 Task: Create a due date automation trigger when advanced on, on the tuesday after a card is due add fields with custom field "Resume" set at 11:00 AM.
Action: Mouse moved to (978, 301)
Screenshot: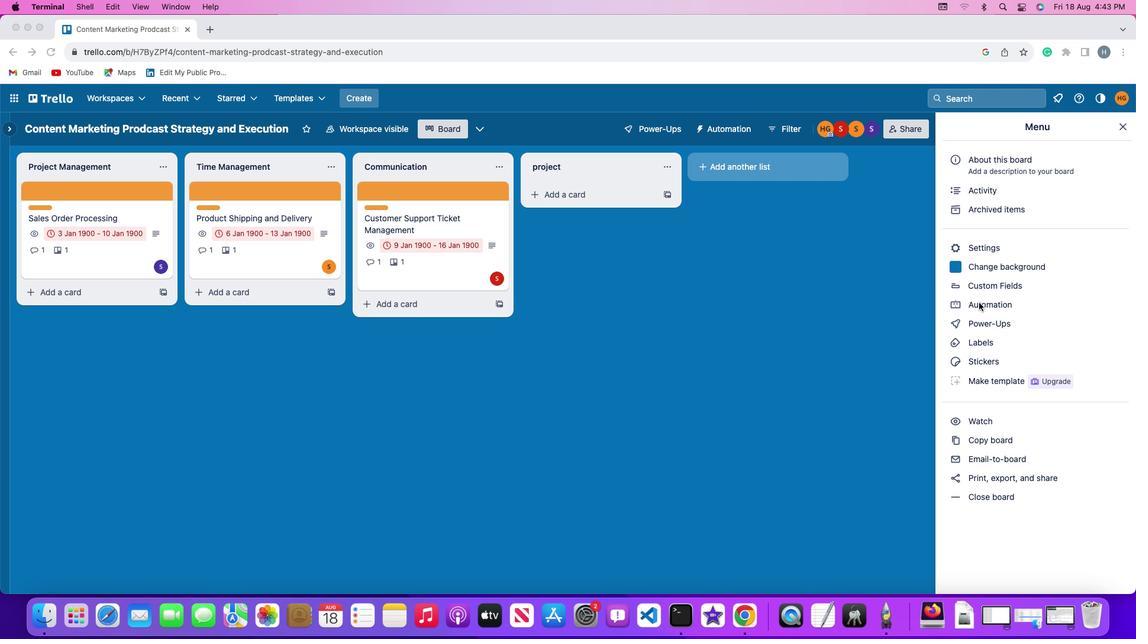 
Action: Mouse pressed left at (978, 301)
Screenshot: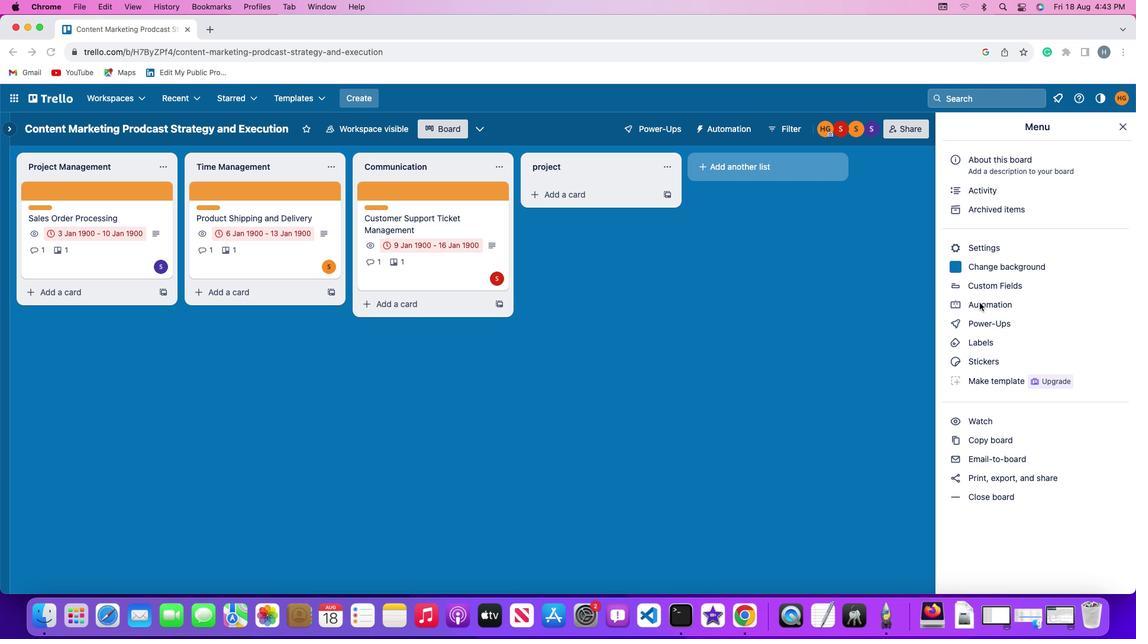 
Action: Mouse moved to (978, 301)
Screenshot: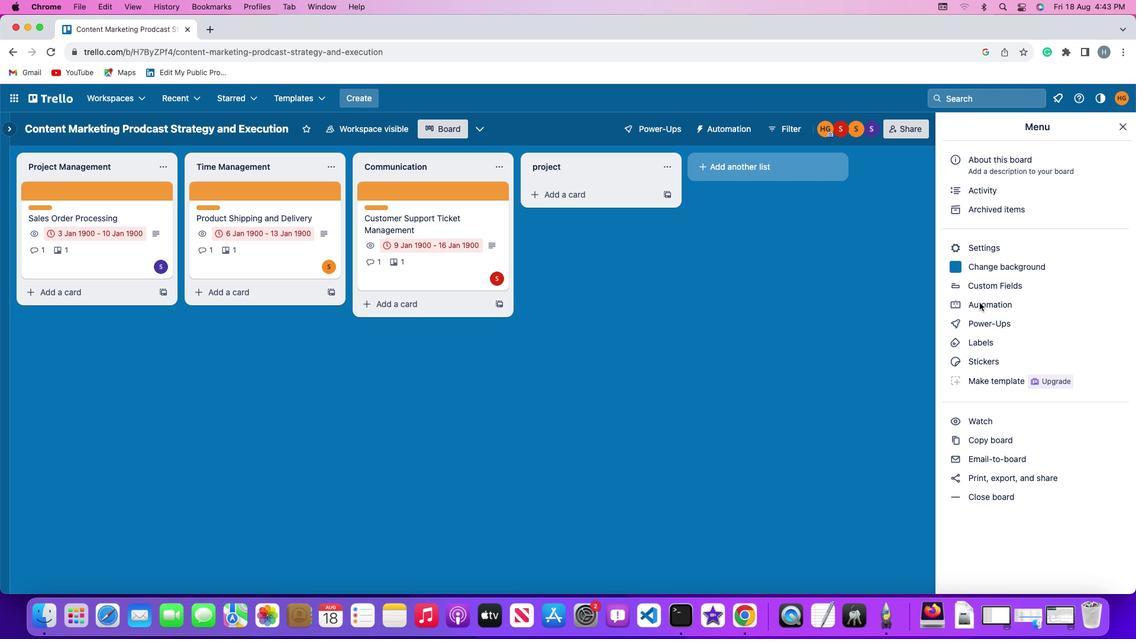 
Action: Mouse pressed left at (978, 301)
Screenshot: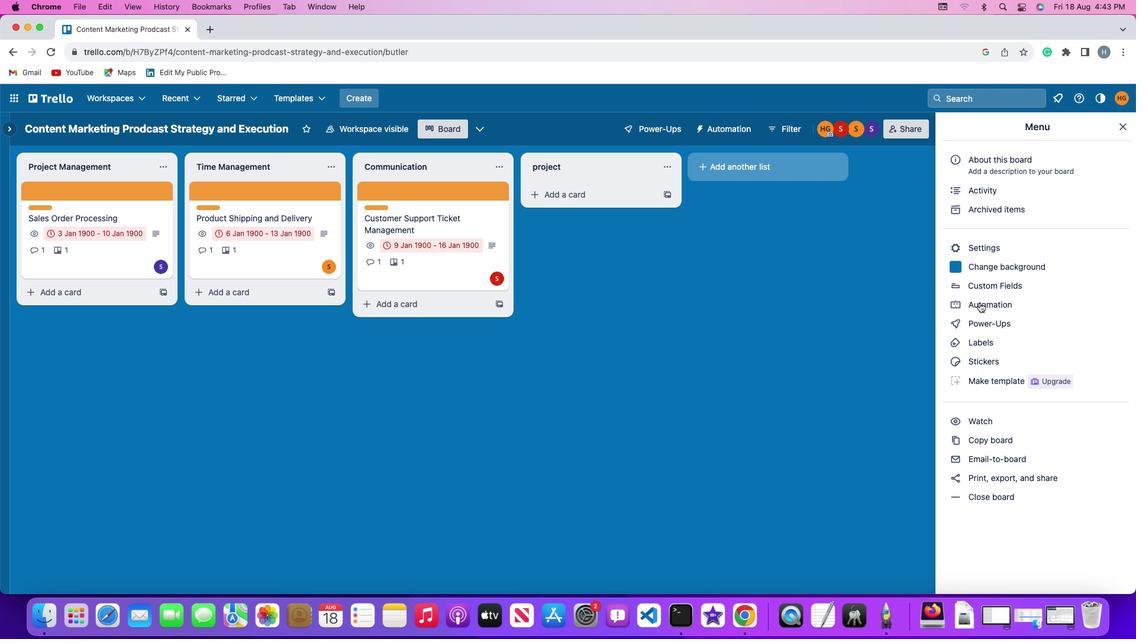 
Action: Mouse moved to (88, 279)
Screenshot: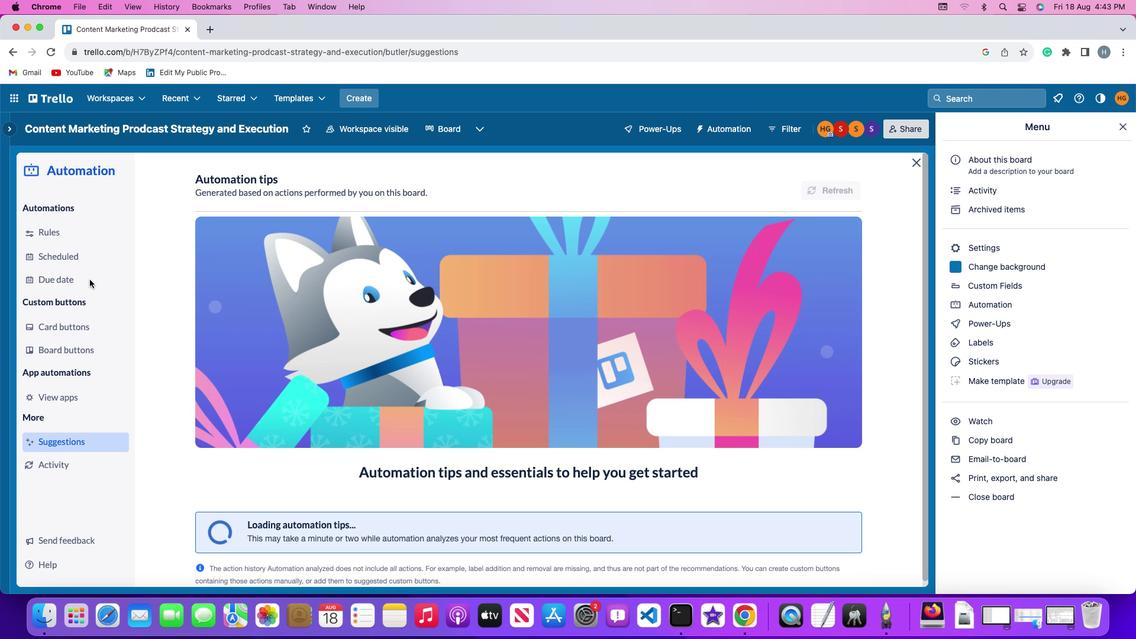 
Action: Mouse pressed left at (88, 279)
Screenshot: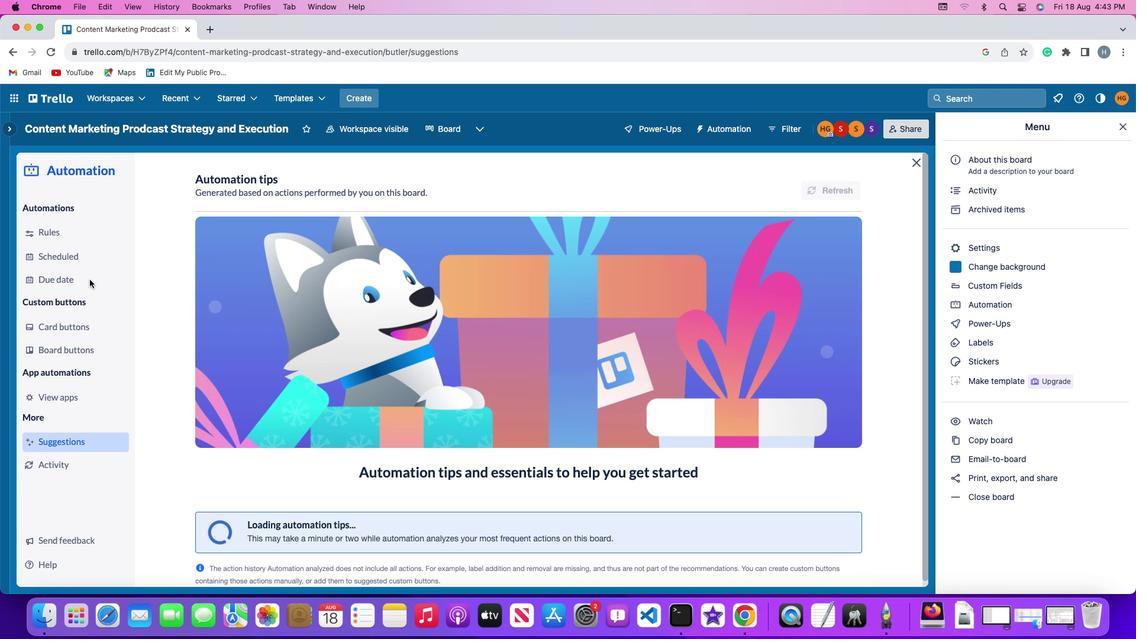 
Action: Mouse moved to (786, 183)
Screenshot: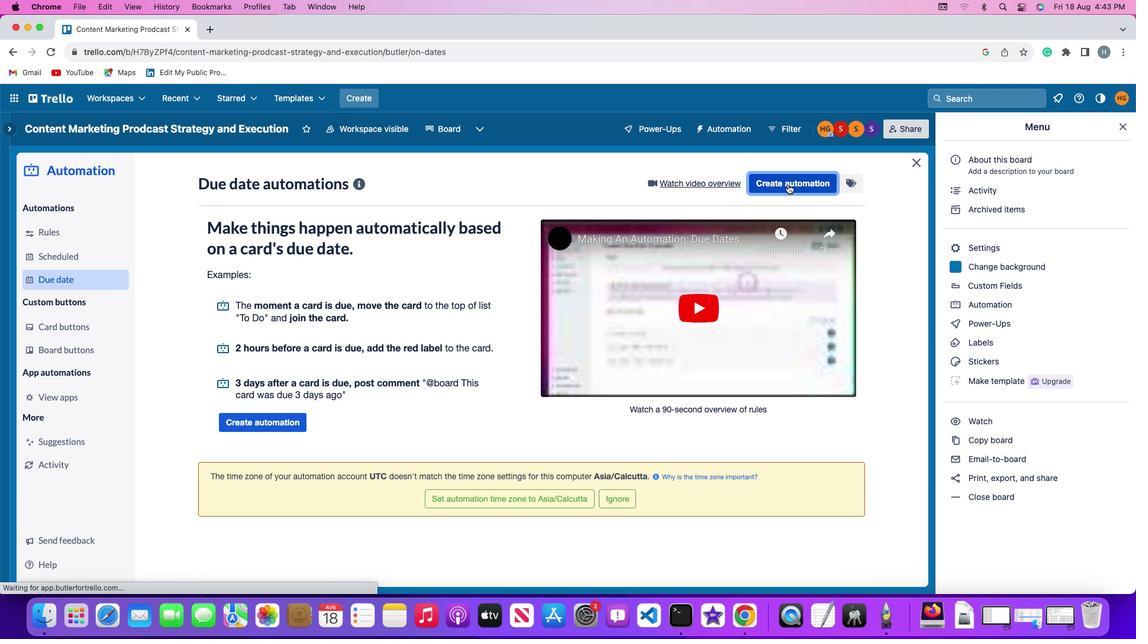 
Action: Mouse pressed left at (786, 183)
Screenshot: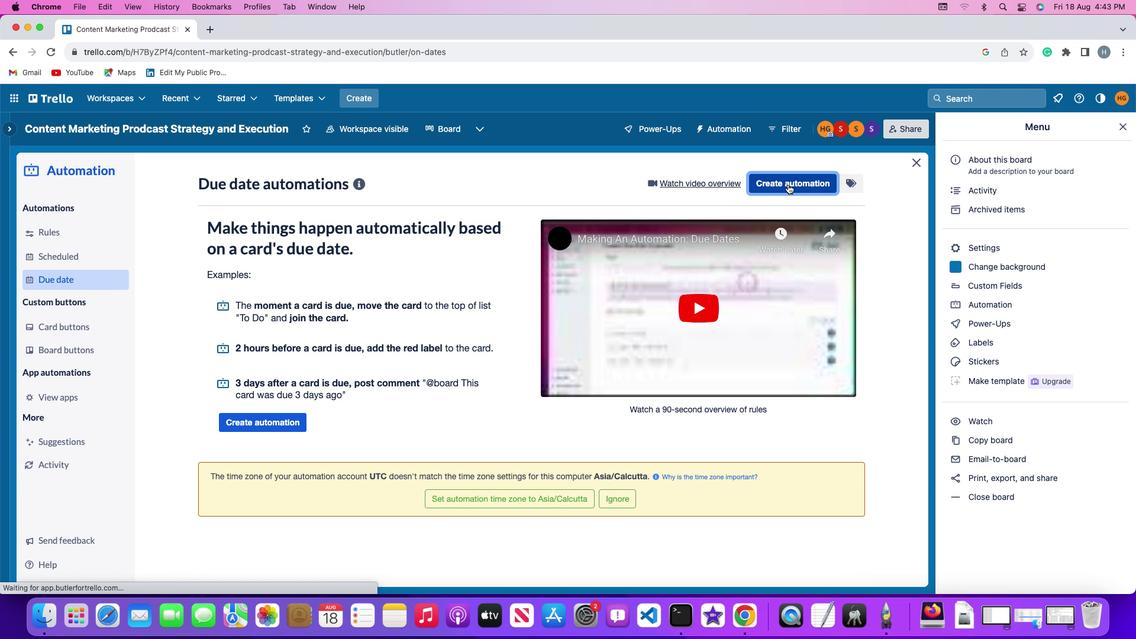 
Action: Mouse moved to (236, 295)
Screenshot: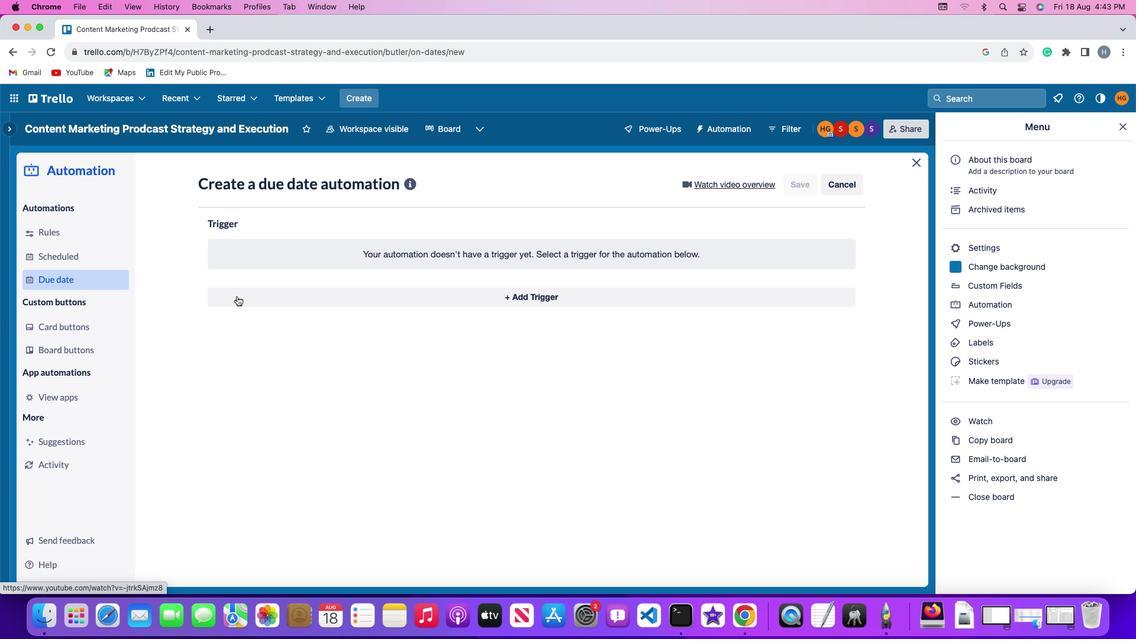 
Action: Mouse pressed left at (236, 295)
Screenshot: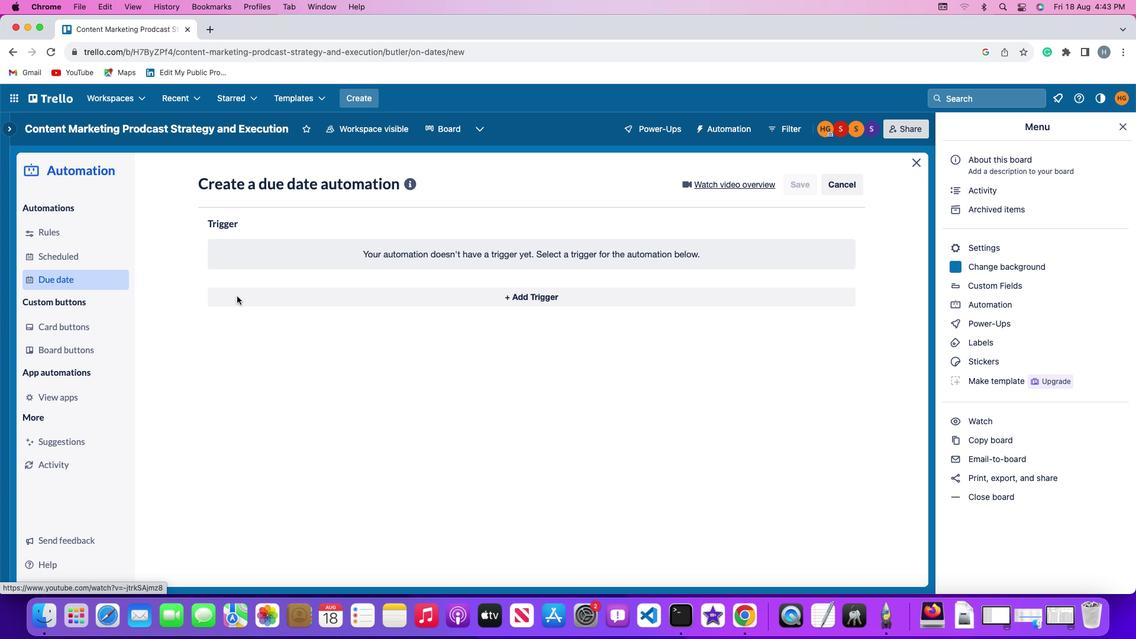 
Action: Mouse moved to (247, 510)
Screenshot: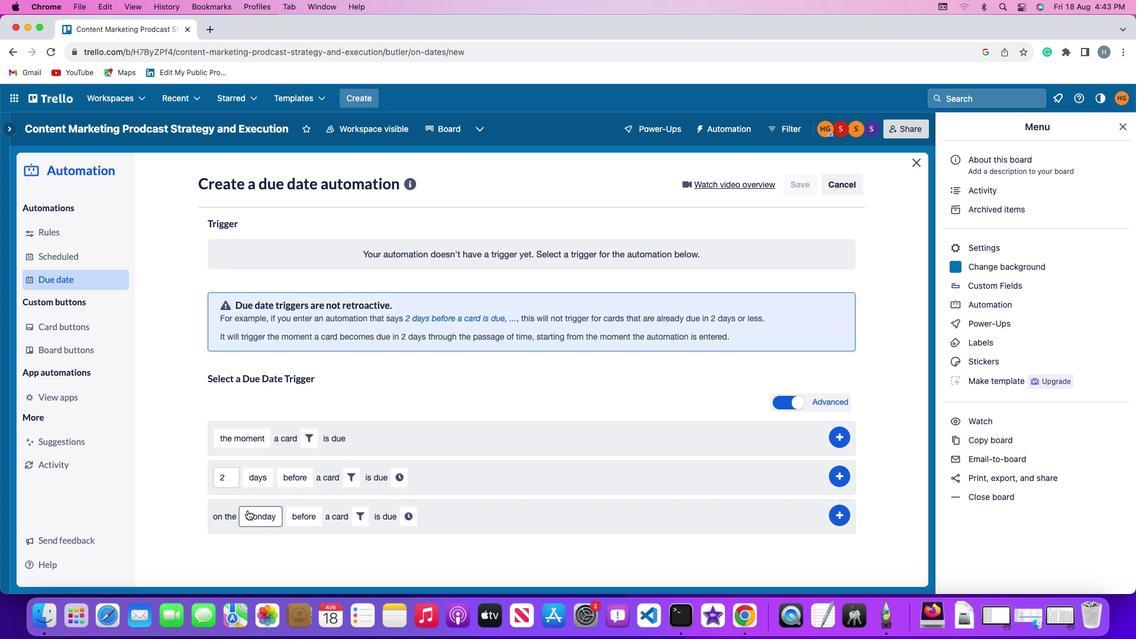 
Action: Mouse pressed left at (247, 510)
Screenshot: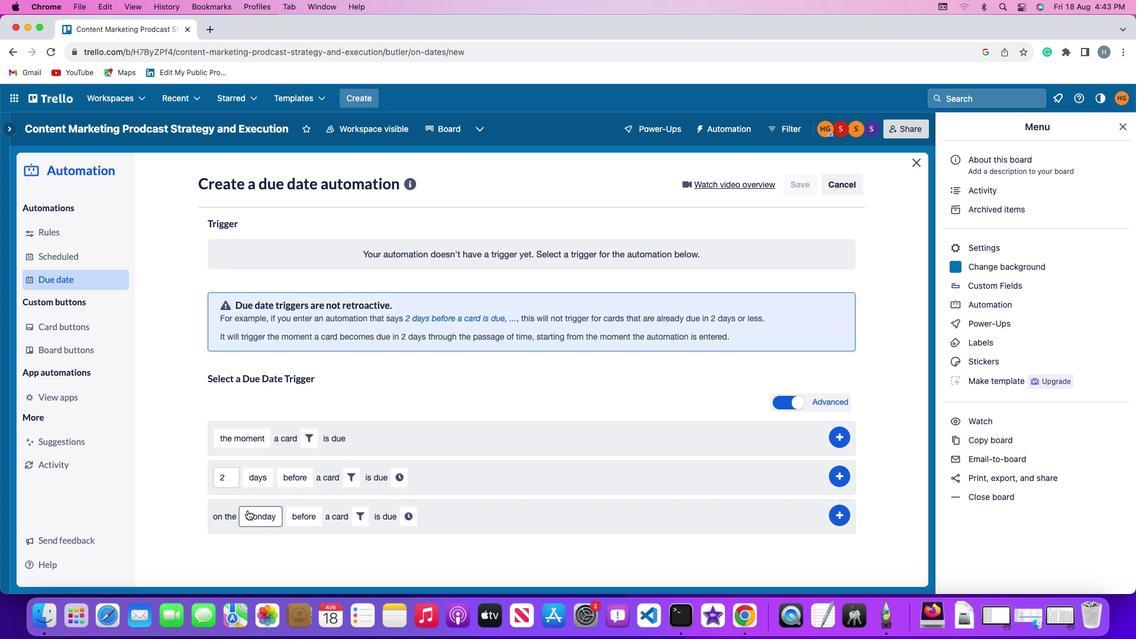 
Action: Mouse moved to (273, 378)
Screenshot: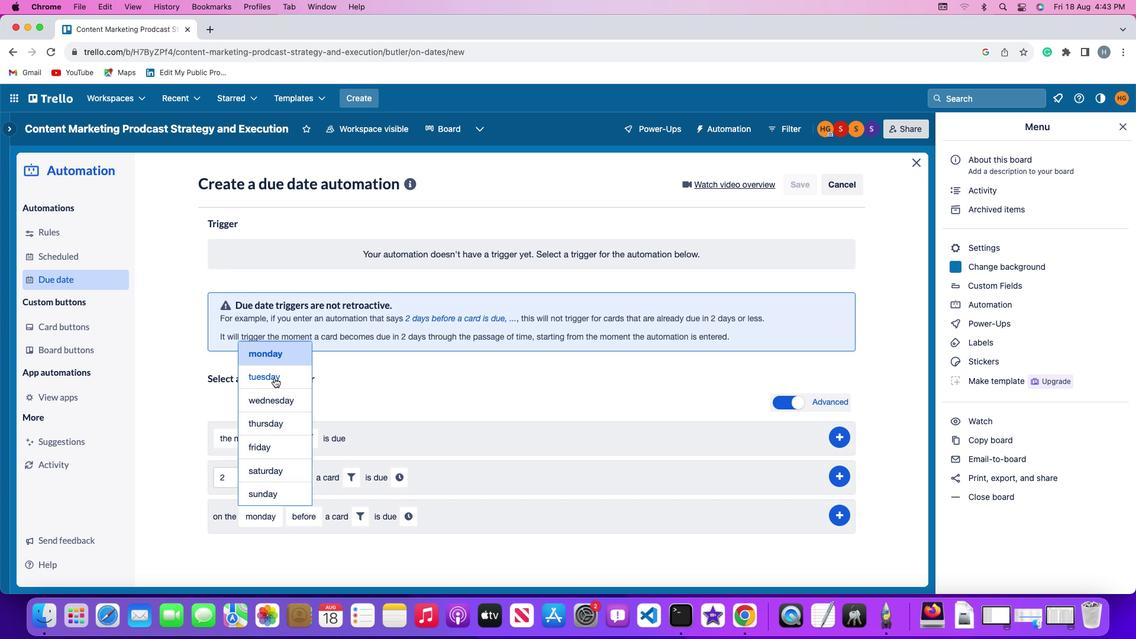 
Action: Mouse pressed left at (273, 378)
Screenshot: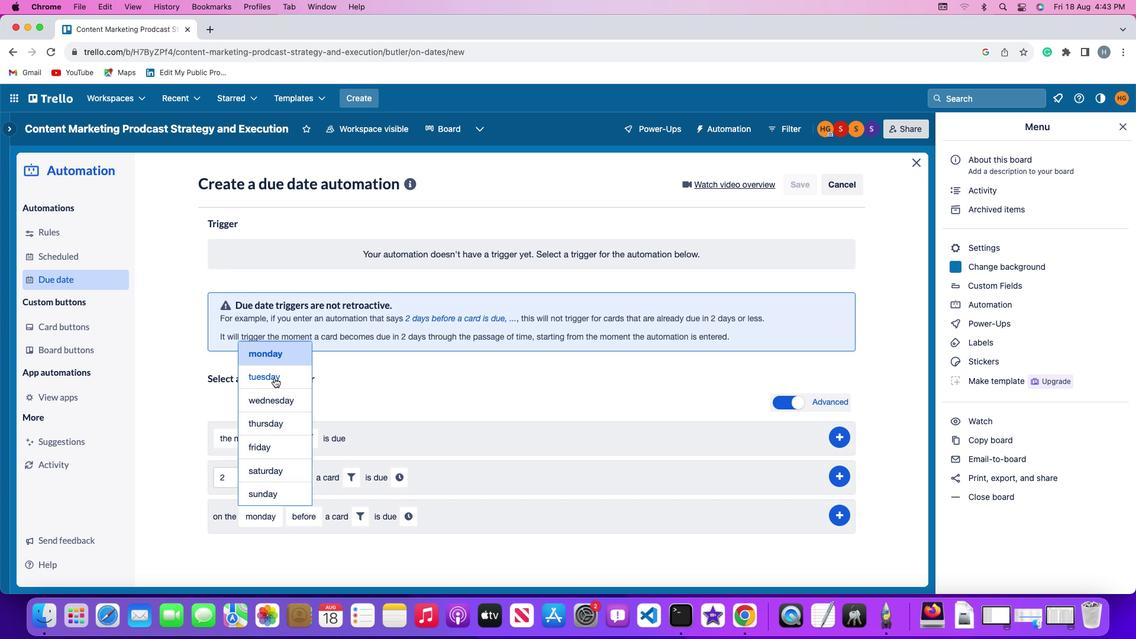 
Action: Mouse moved to (303, 509)
Screenshot: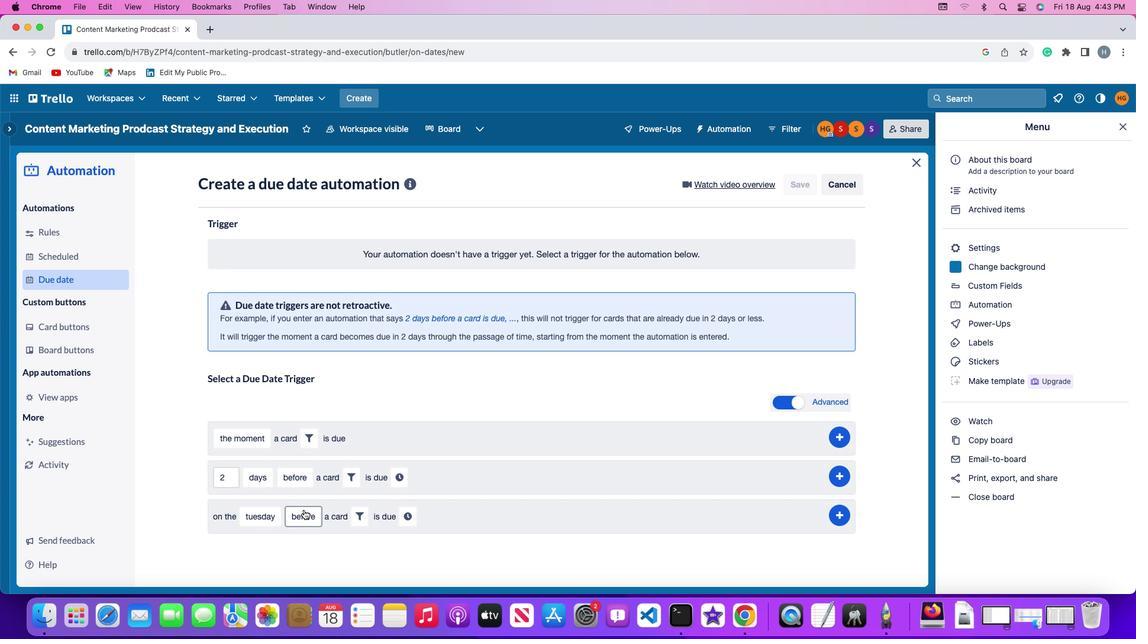 
Action: Mouse pressed left at (303, 509)
Screenshot: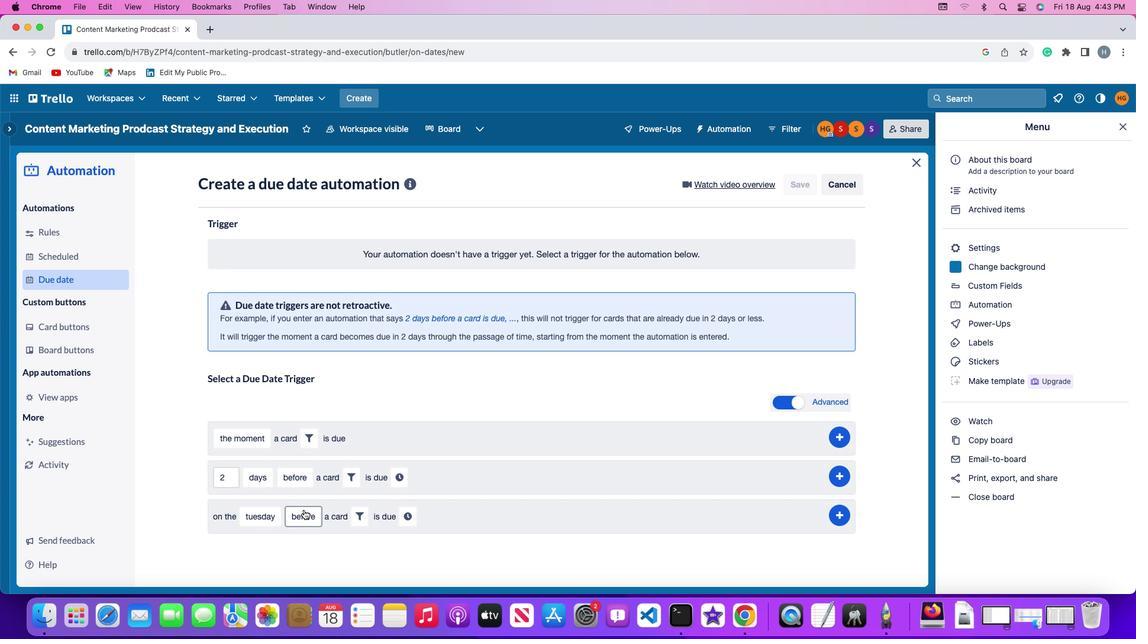 
Action: Mouse moved to (317, 446)
Screenshot: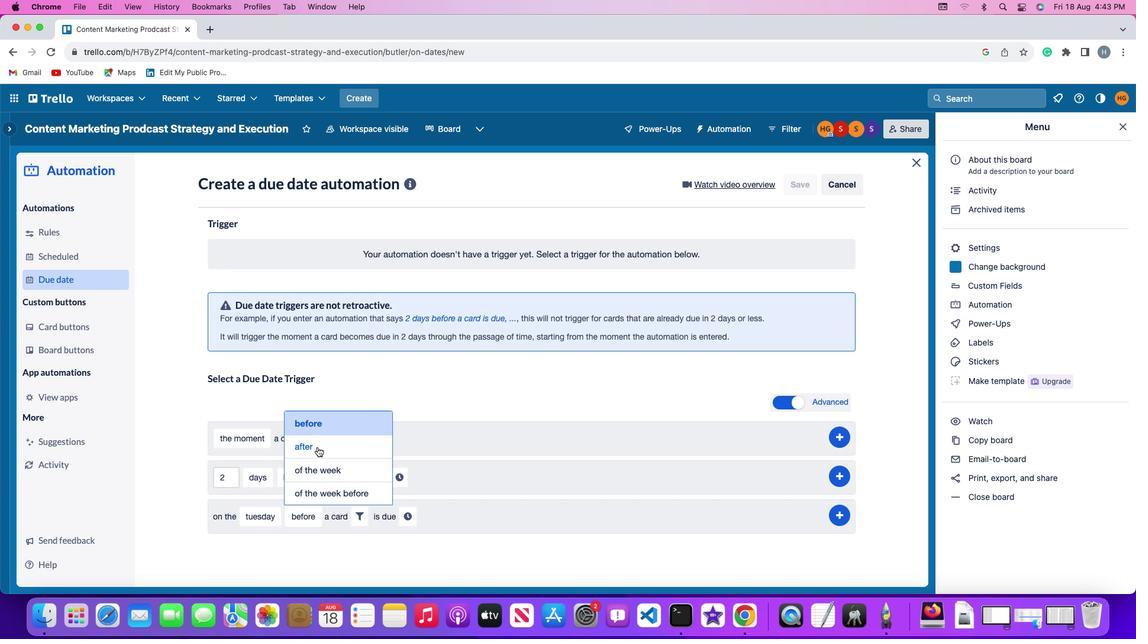
Action: Mouse pressed left at (317, 446)
Screenshot: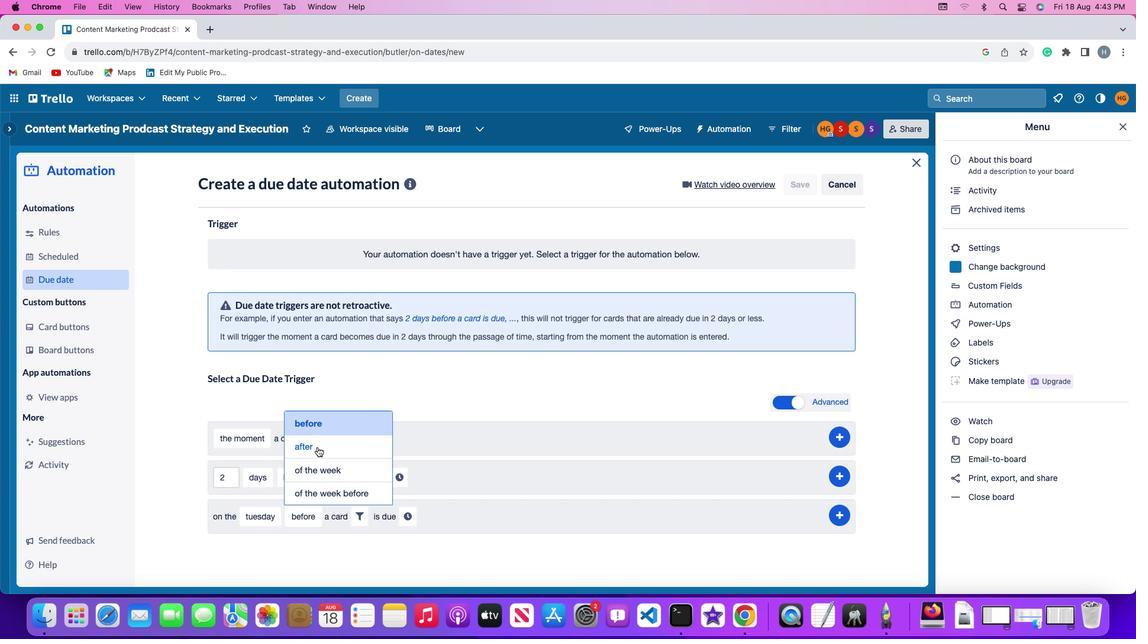
Action: Mouse moved to (351, 511)
Screenshot: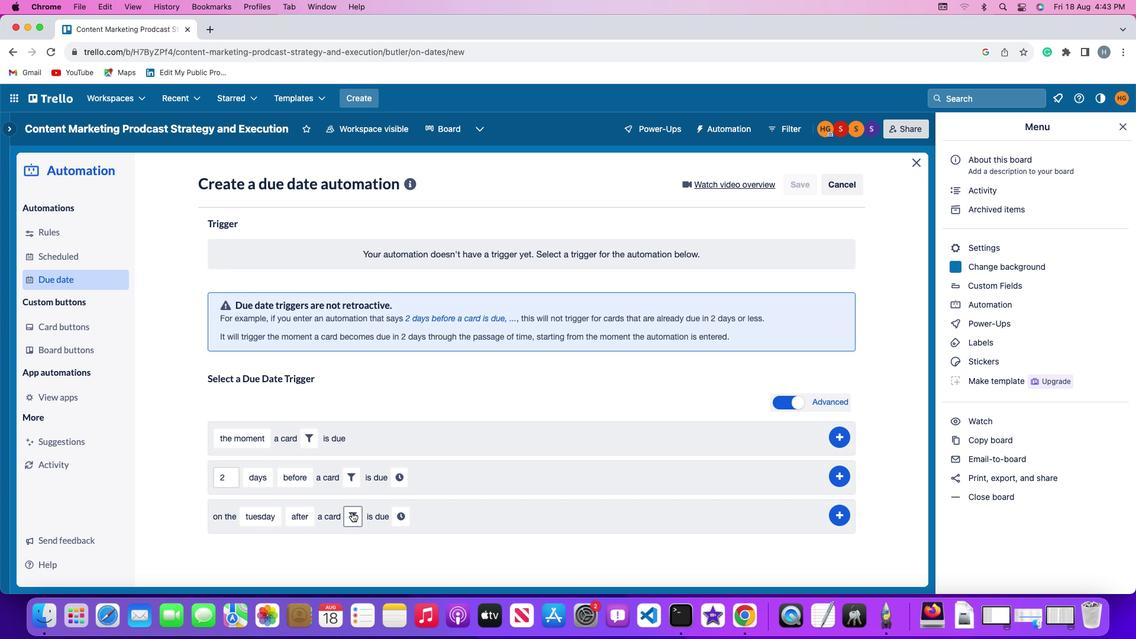 
Action: Mouse pressed left at (351, 511)
Screenshot: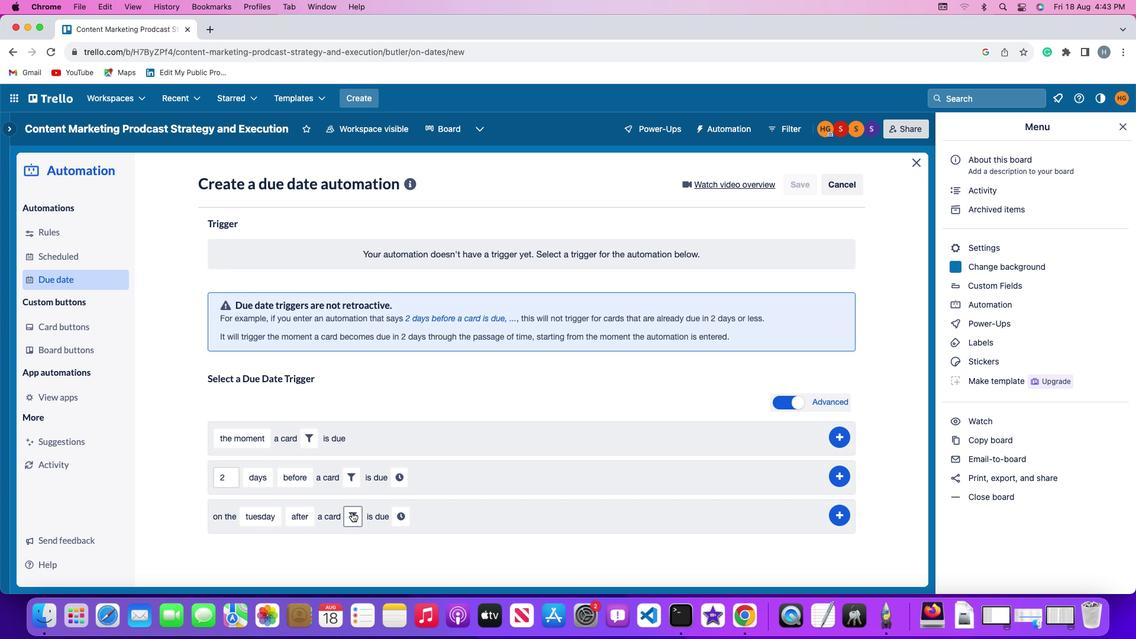 
Action: Mouse moved to (532, 544)
Screenshot: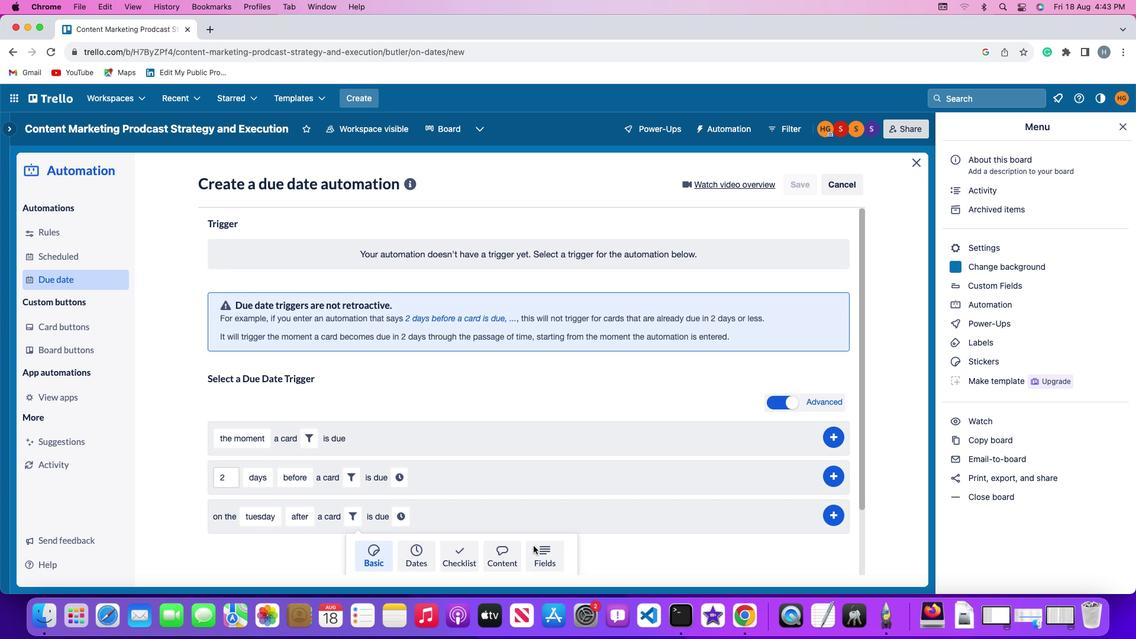 
Action: Mouse pressed left at (532, 544)
Screenshot: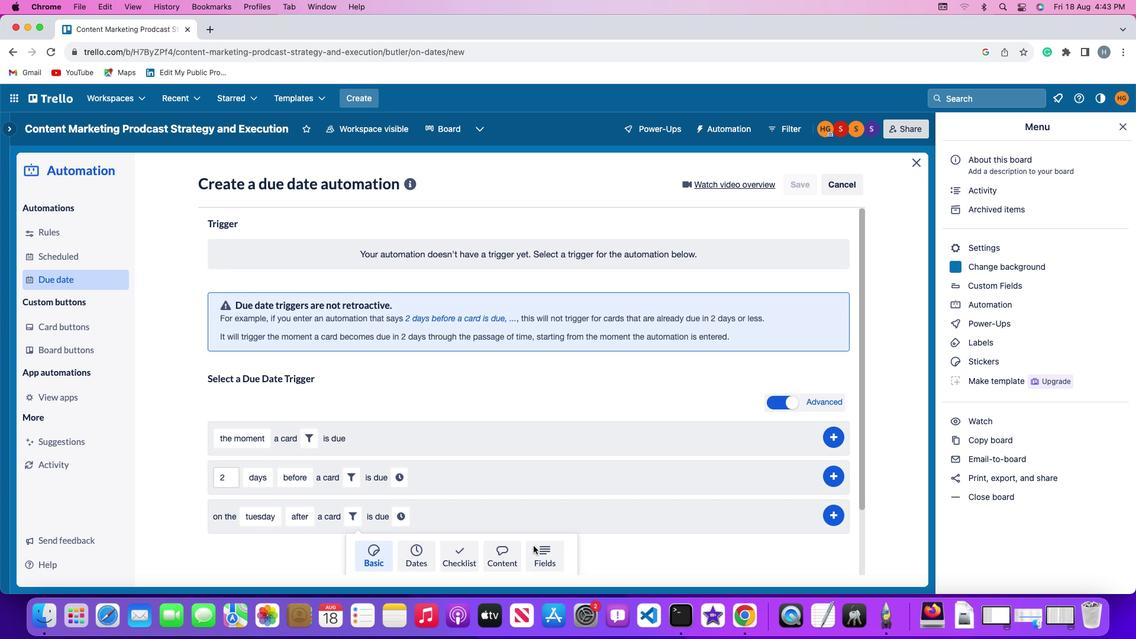 
Action: Mouse moved to (299, 547)
Screenshot: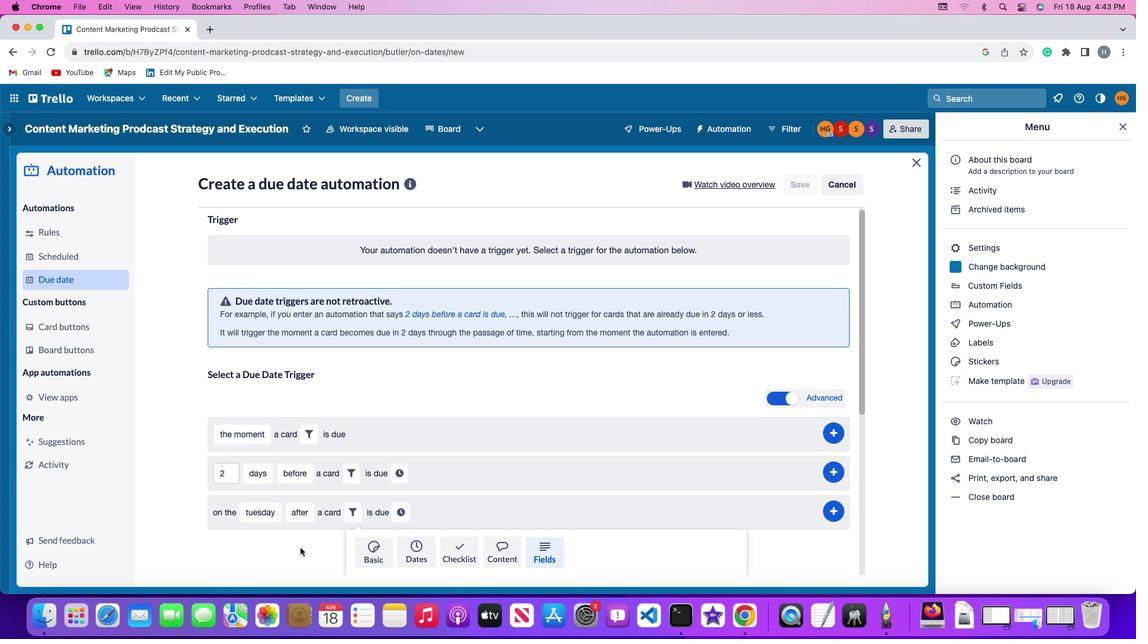 
Action: Mouse scrolled (299, 547) with delta (0, 0)
Screenshot: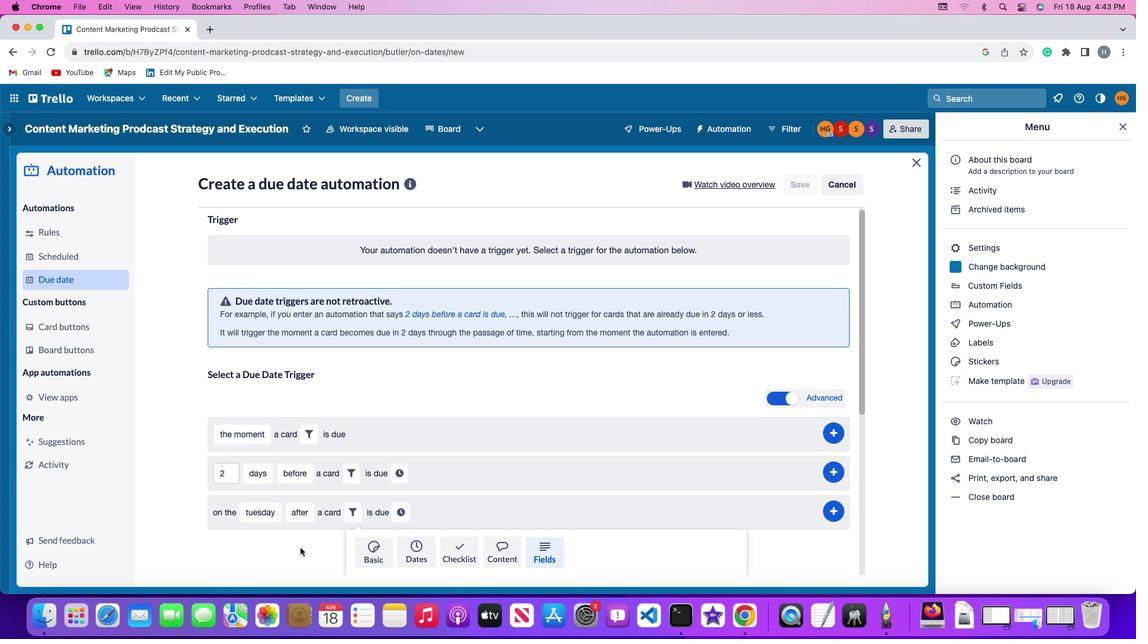
Action: Mouse scrolled (299, 547) with delta (0, 0)
Screenshot: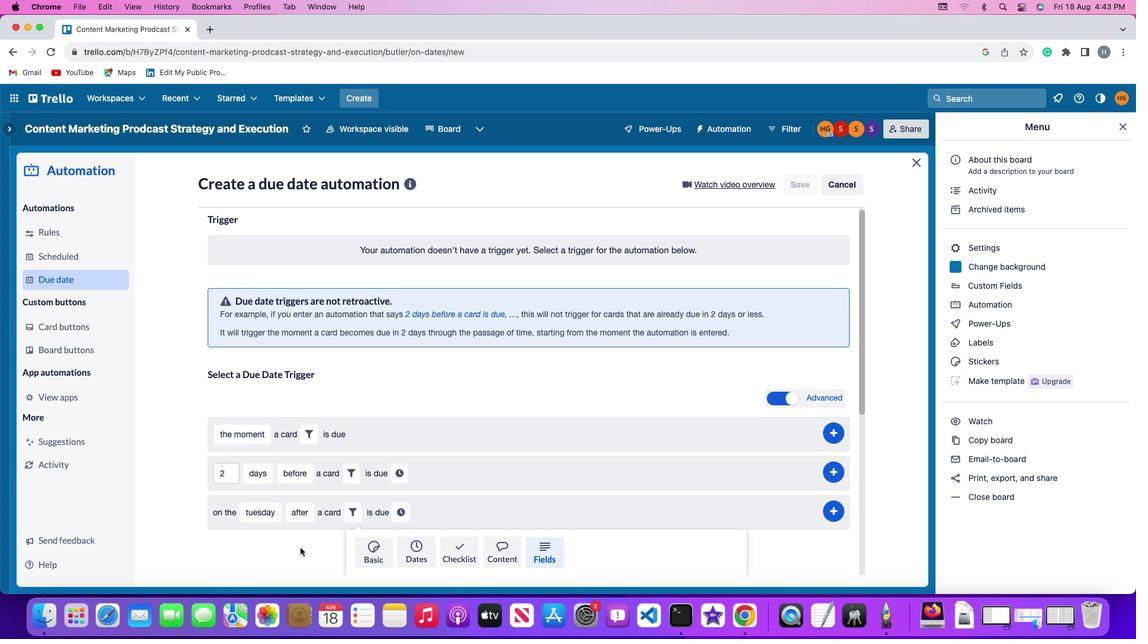 
Action: Mouse scrolled (299, 547) with delta (0, -1)
Screenshot: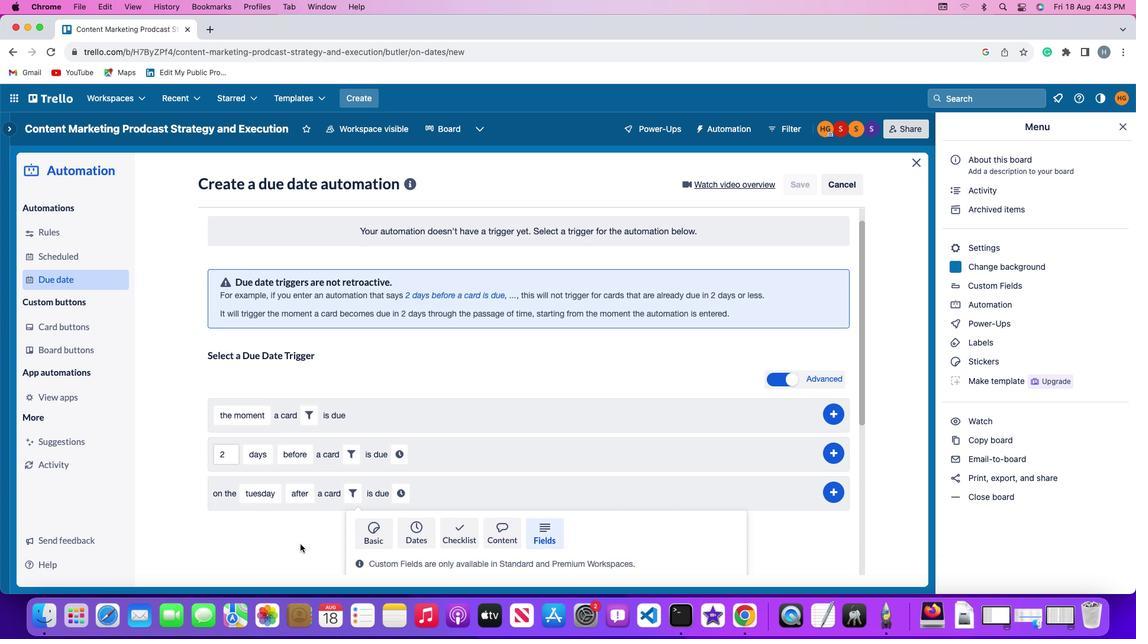 
Action: Mouse moved to (299, 546)
Screenshot: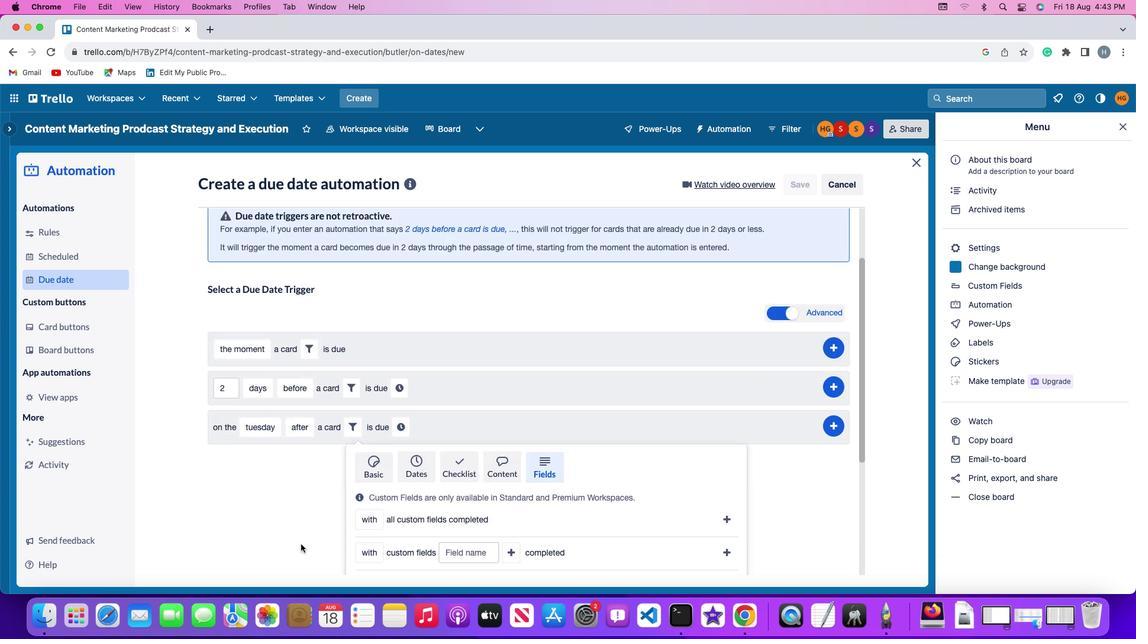 
Action: Mouse scrolled (299, 546) with delta (0, -2)
Screenshot: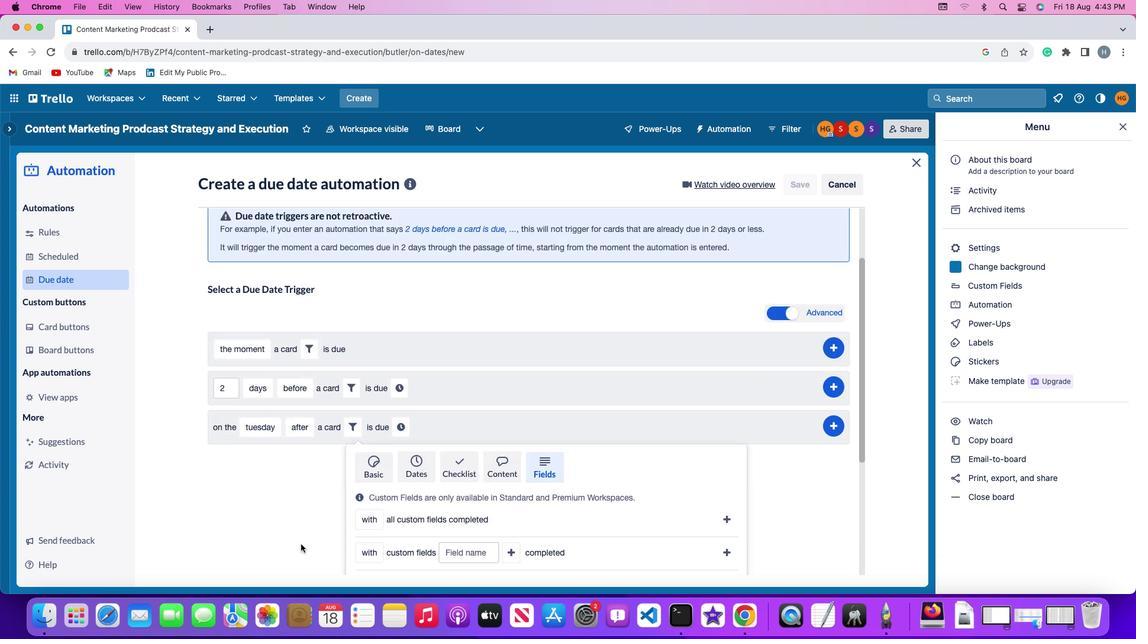 
Action: Mouse moved to (299, 543)
Screenshot: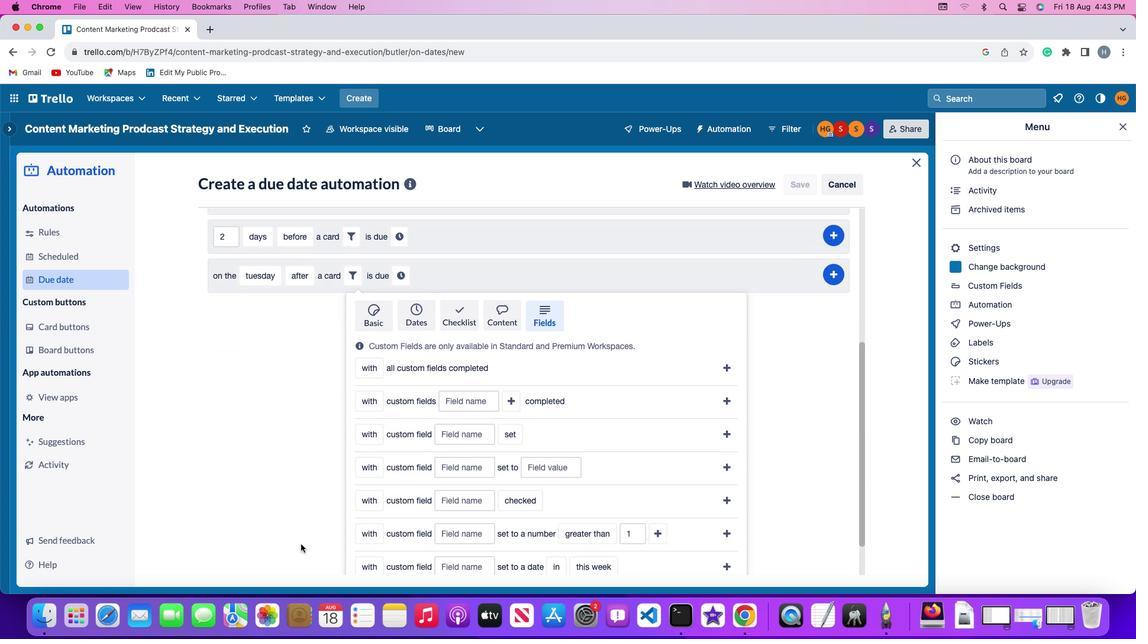 
Action: Mouse scrolled (299, 543) with delta (0, 0)
Screenshot: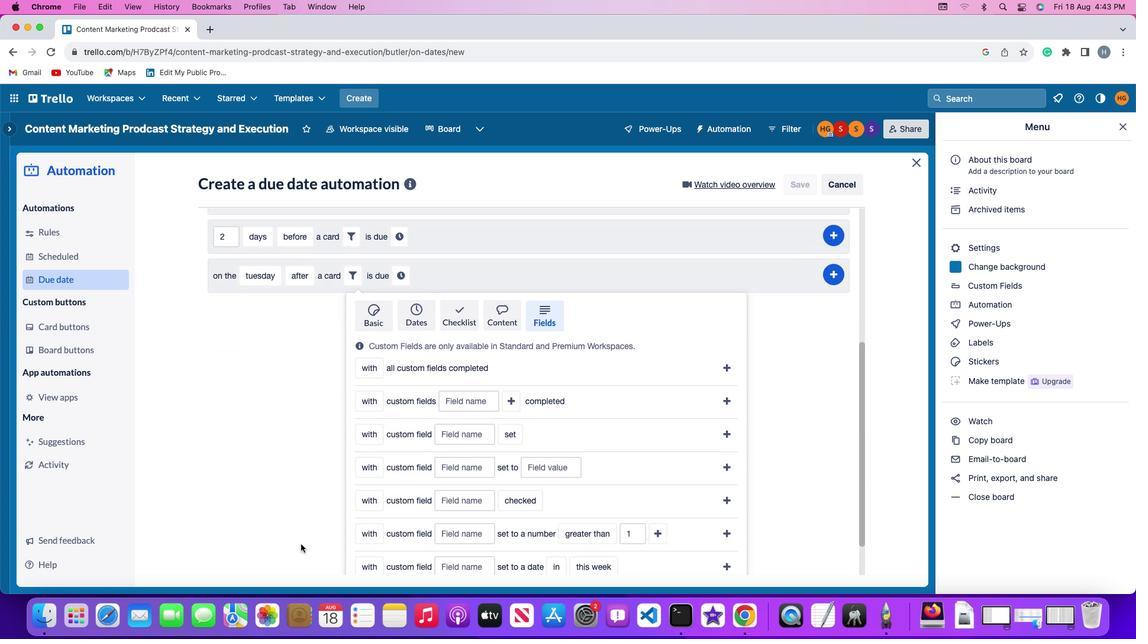 
Action: Mouse scrolled (299, 543) with delta (0, 0)
Screenshot: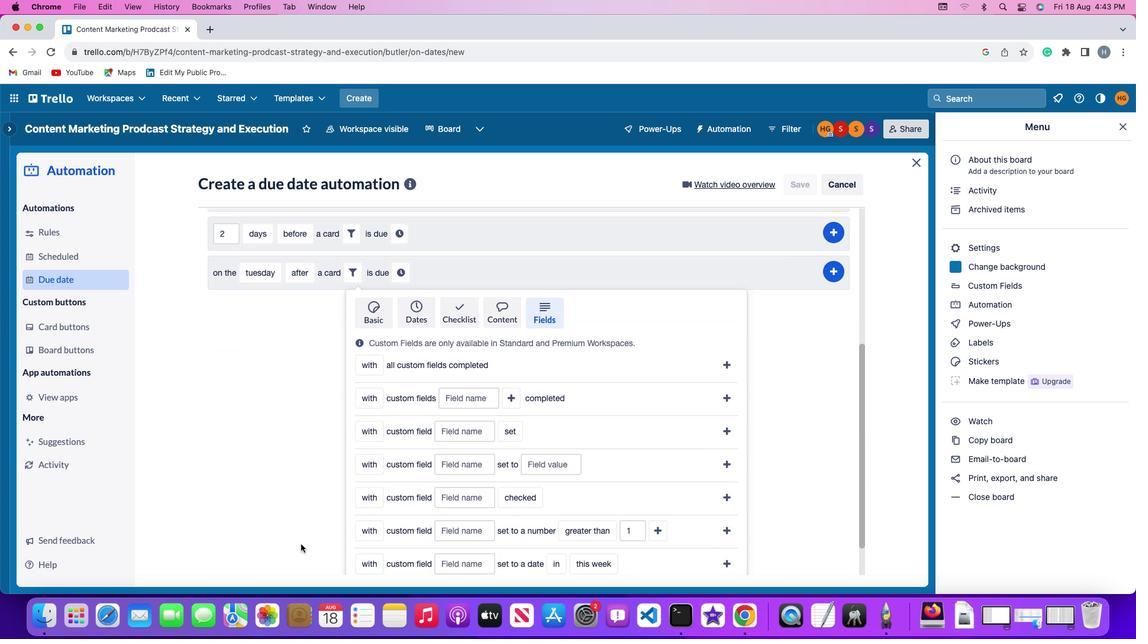 
Action: Mouse scrolled (299, 543) with delta (0, -1)
Screenshot: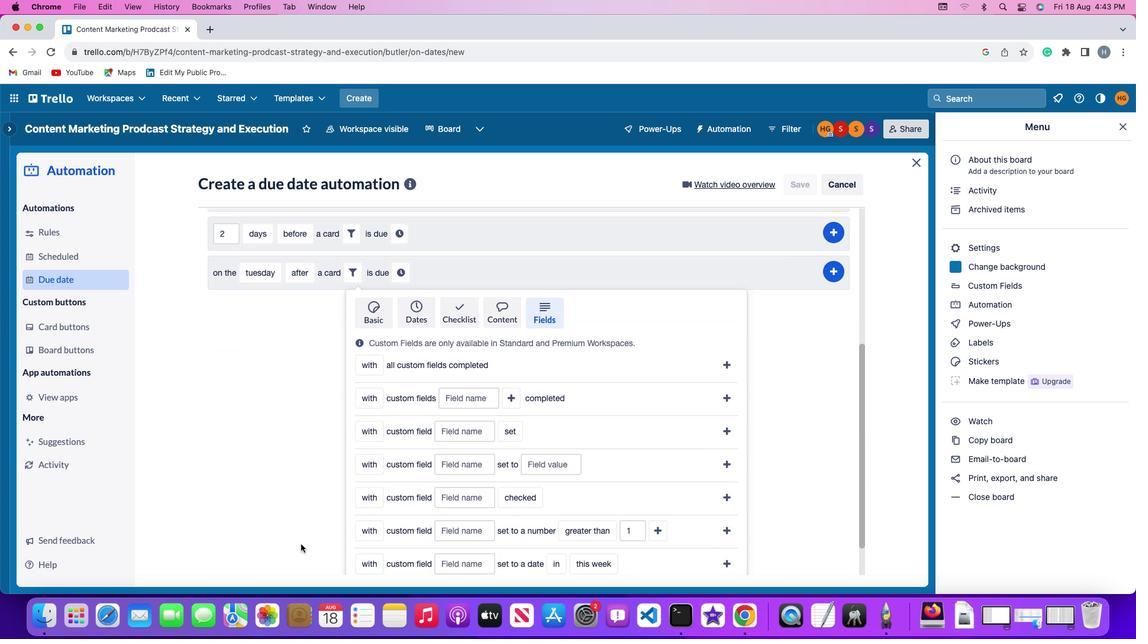 
Action: Mouse scrolled (299, 543) with delta (0, -2)
Screenshot: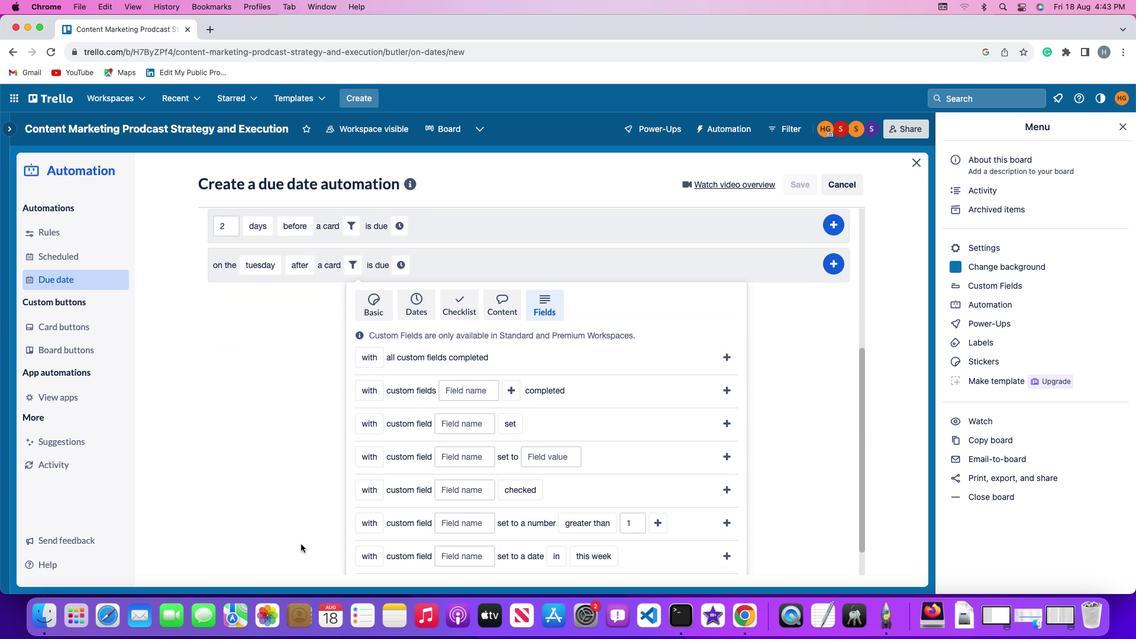 
Action: Mouse moved to (370, 376)
Screenshot: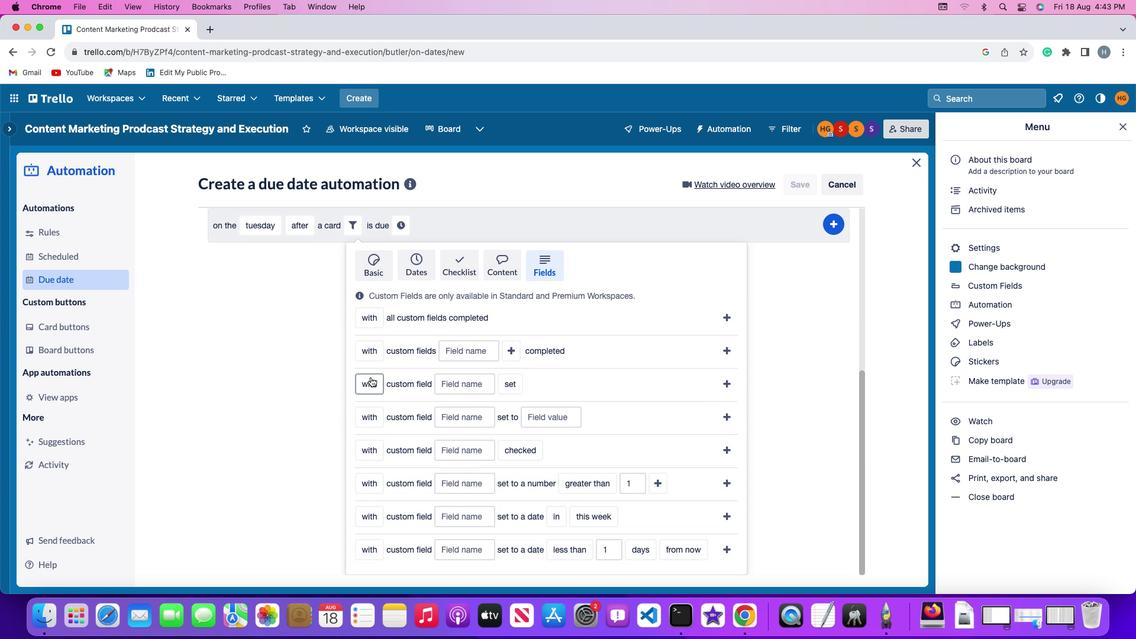
Action: Mouse pressed left at (370, 376)
Screenshot: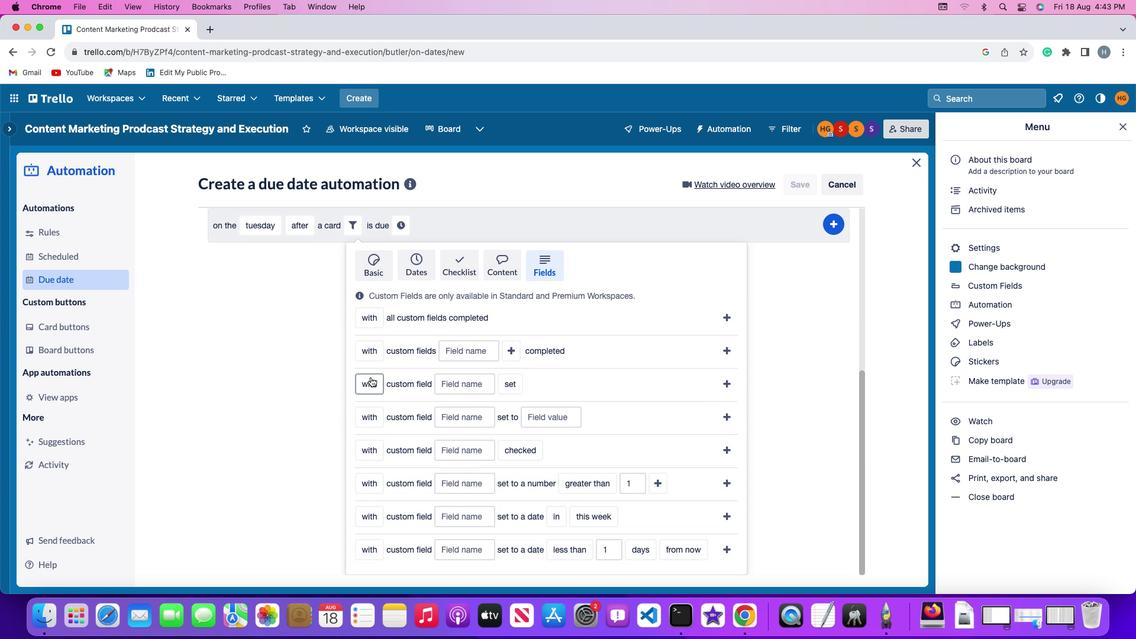 
Action: Mouse moved to (378, 403)
Screenshot: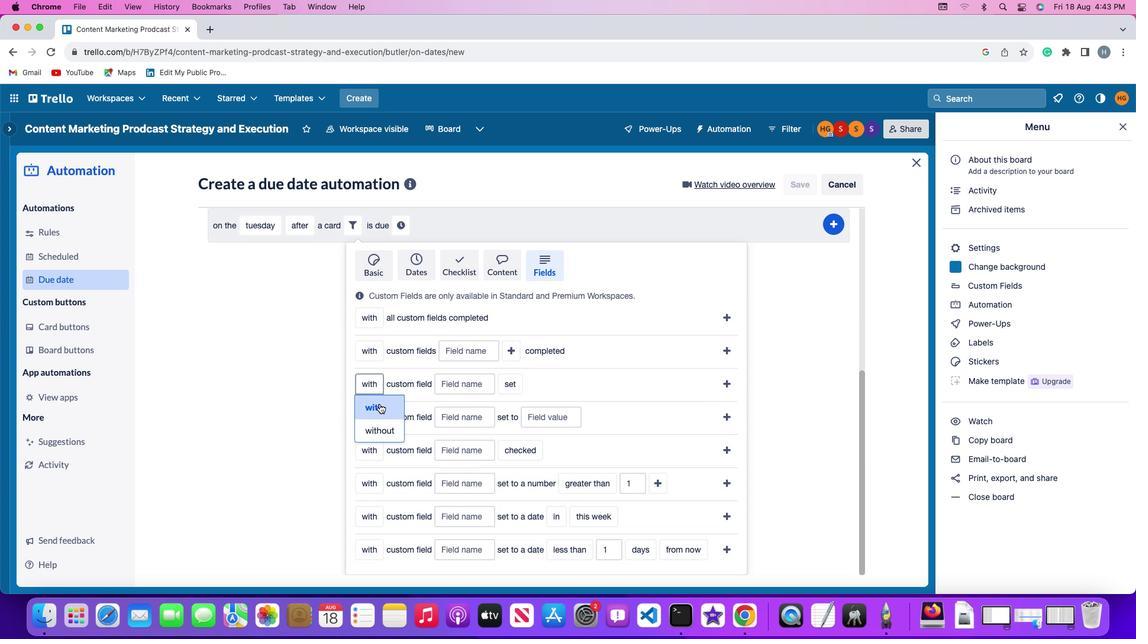 
Action: Mouse pressed left at (378, 403)
Screenshot: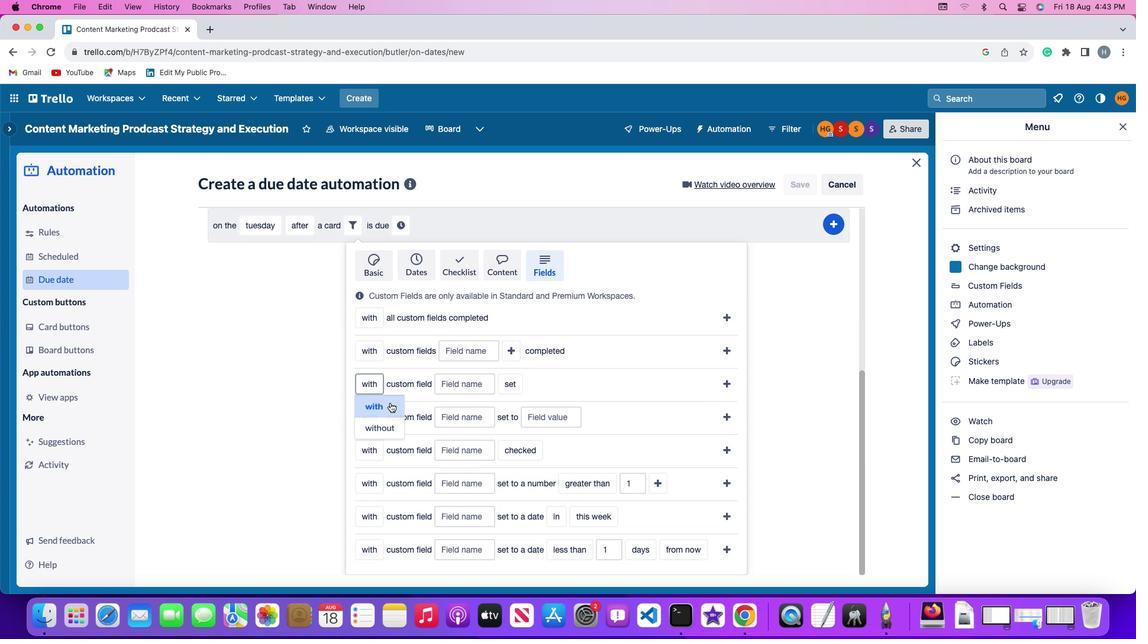 
Action: Mouse moved to (478, 385)
Screenshot: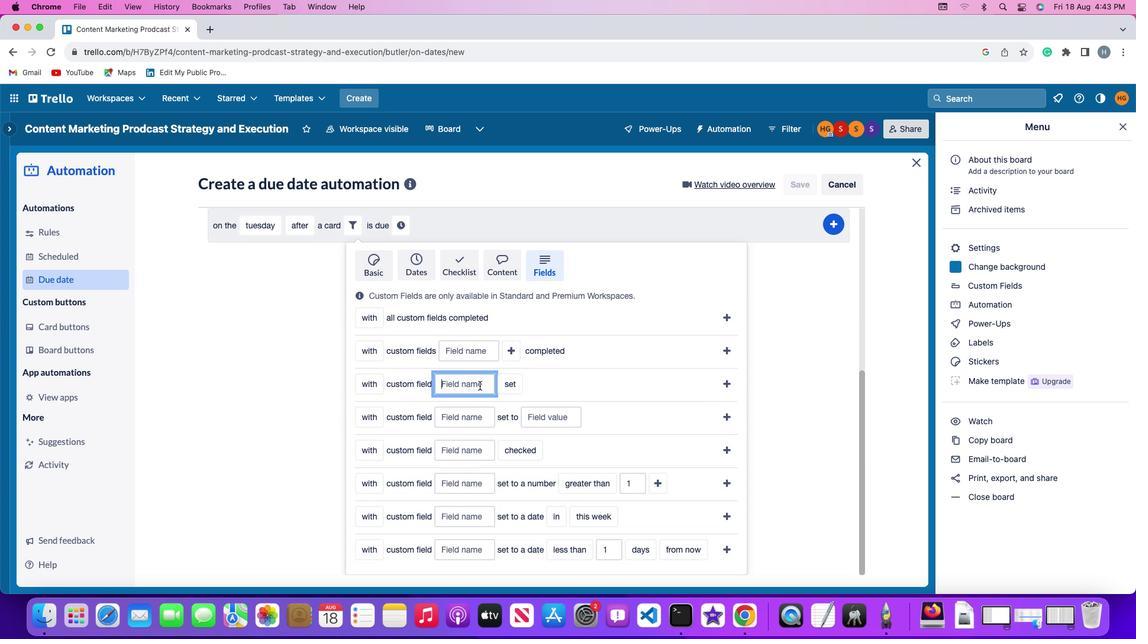 
Action: Mouse pressed left at (478, 385)
Screenshot: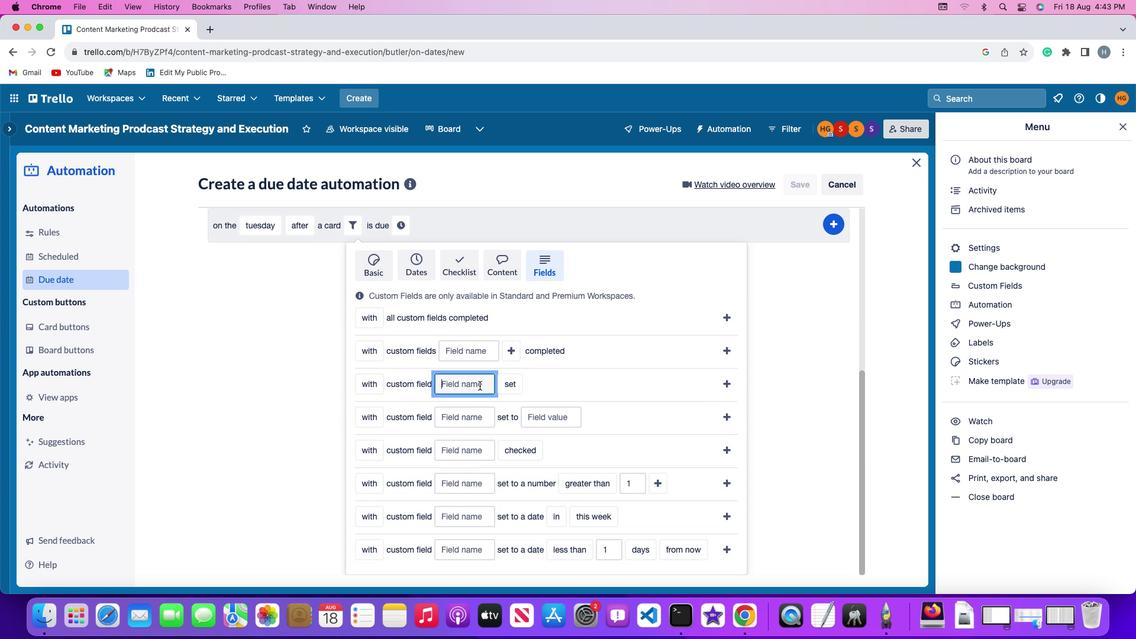 
Action: Mouse moved to (478, 385)
Screenshot: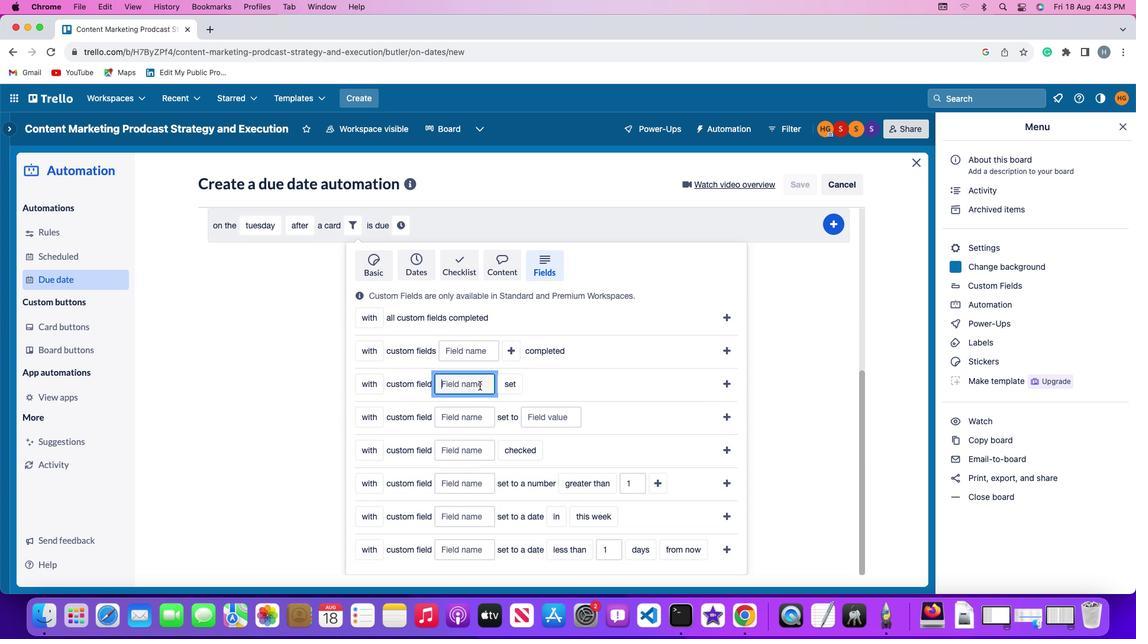 
Action: Key pressed Key.shift'R''e''s''u''m''e'
Screenshot: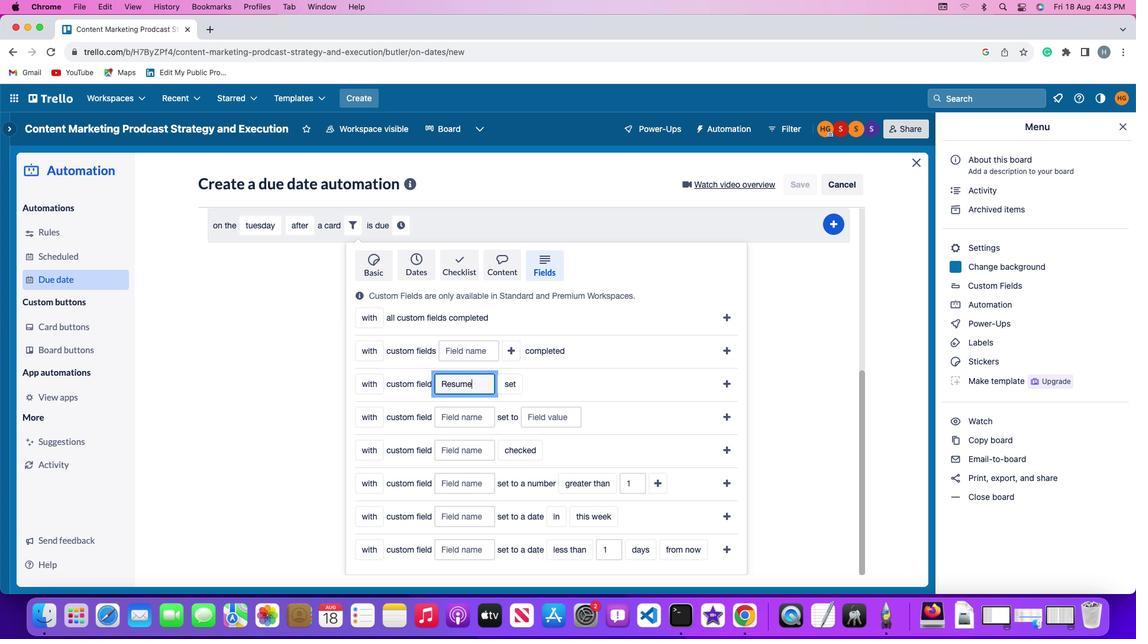 
Action: Mouse moved to (506, 385)
Screenshot: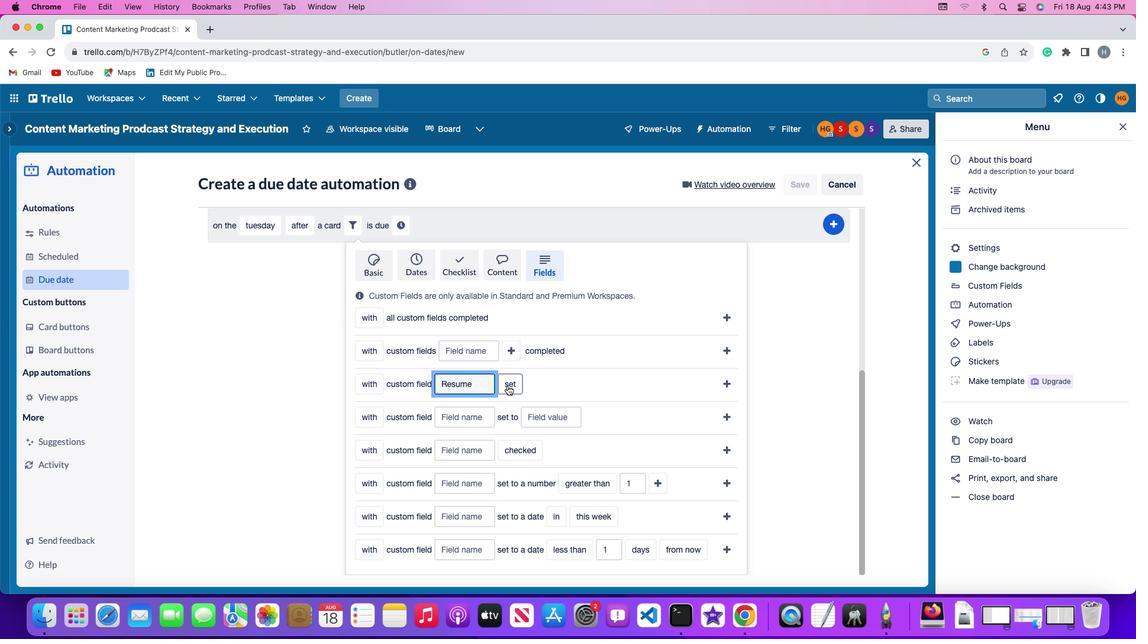 
Action: Mouse pressed left at (506, 385)
Screenshot: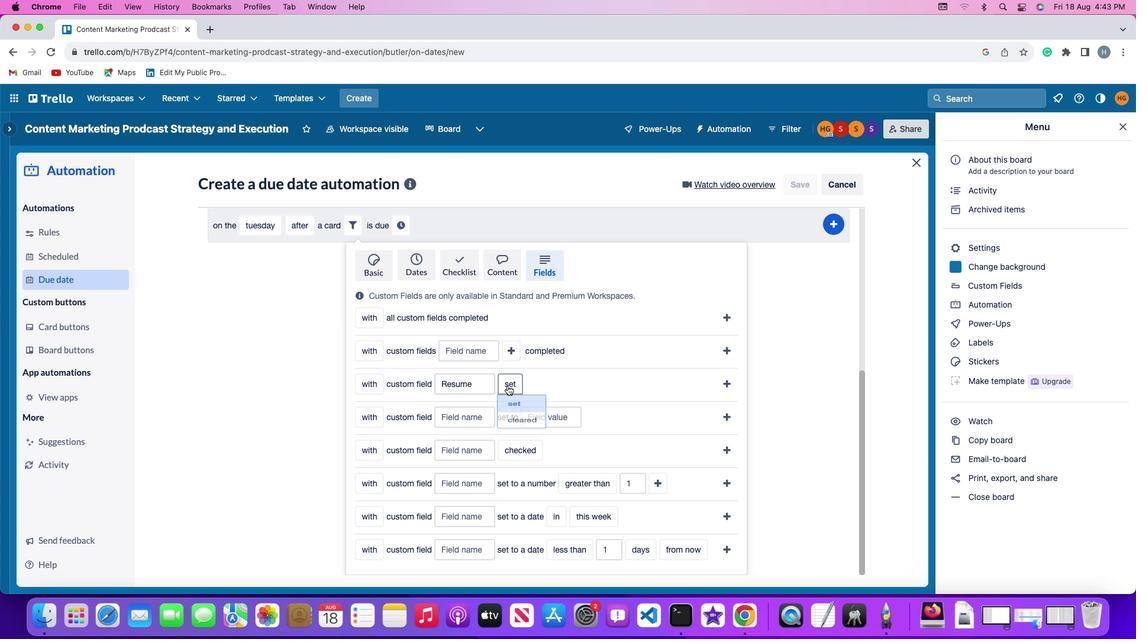 
Action: Mouse moved to (515, 406)
Screenshot: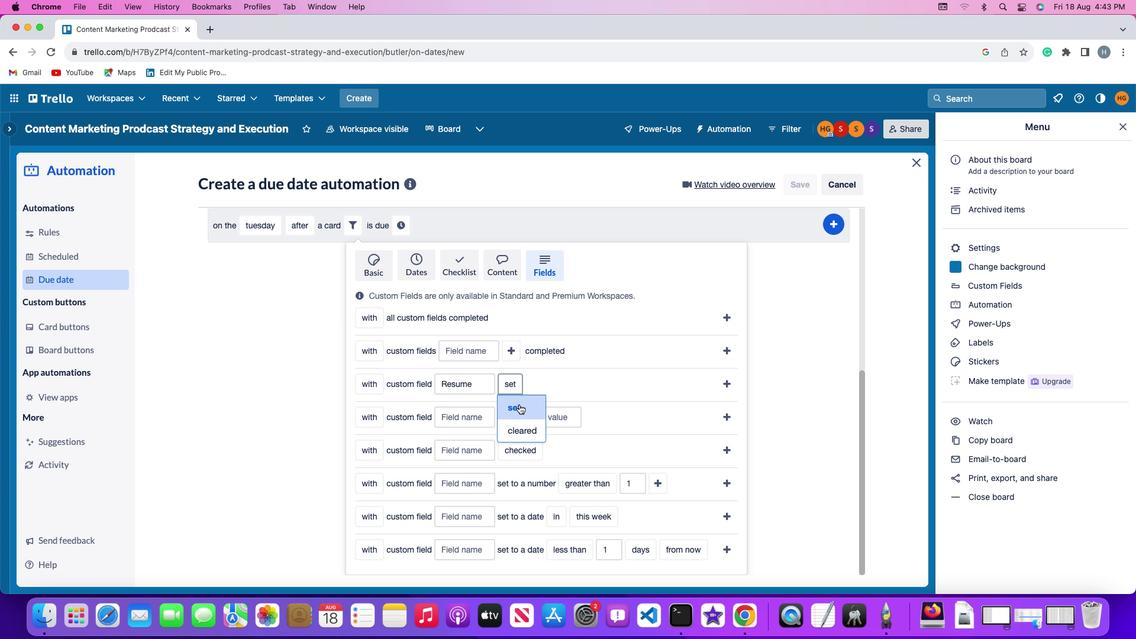 
Action: Mouse pressed left at (515, 406)
Screenshot: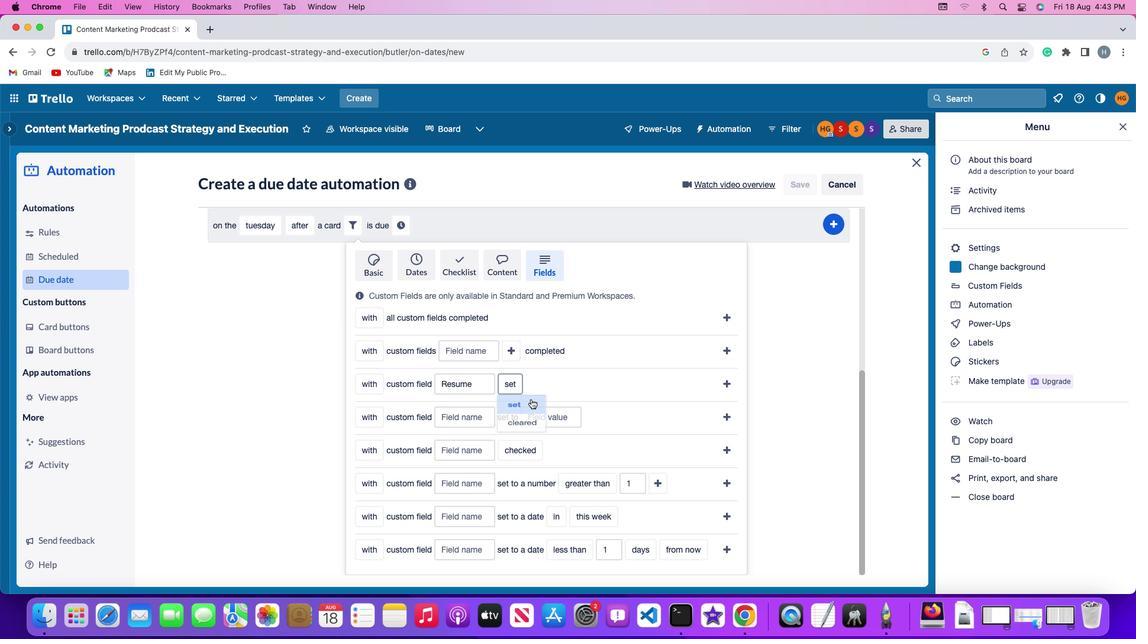 
Action: Mouse moved to (720, 379)
Screenshot: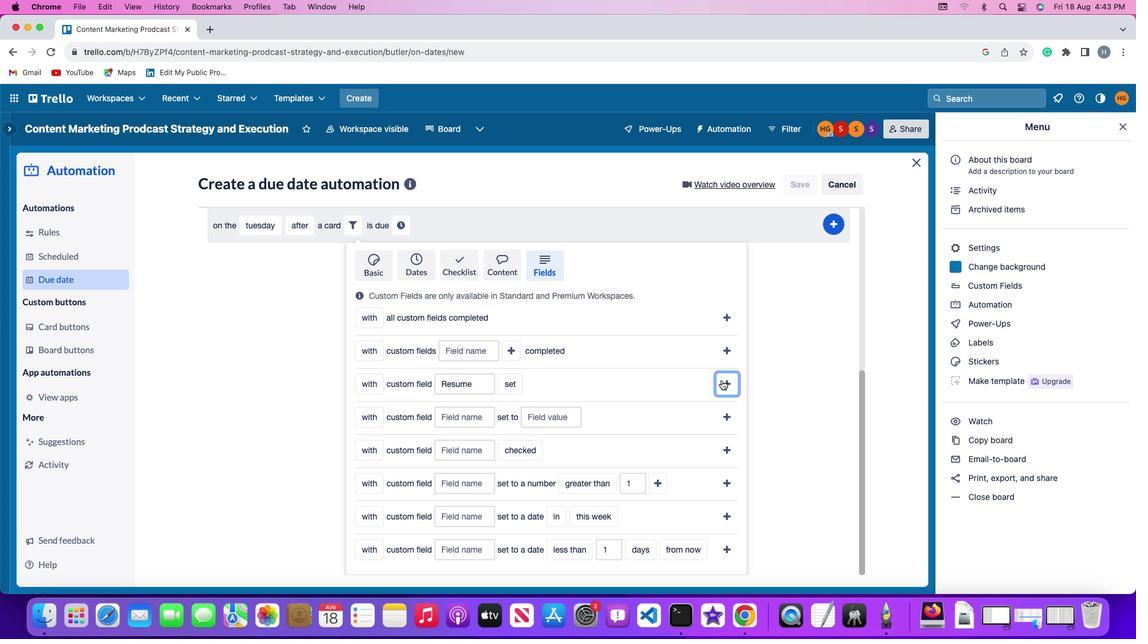 
Action: Mouse pressed left at (720, 379)
Screenshot: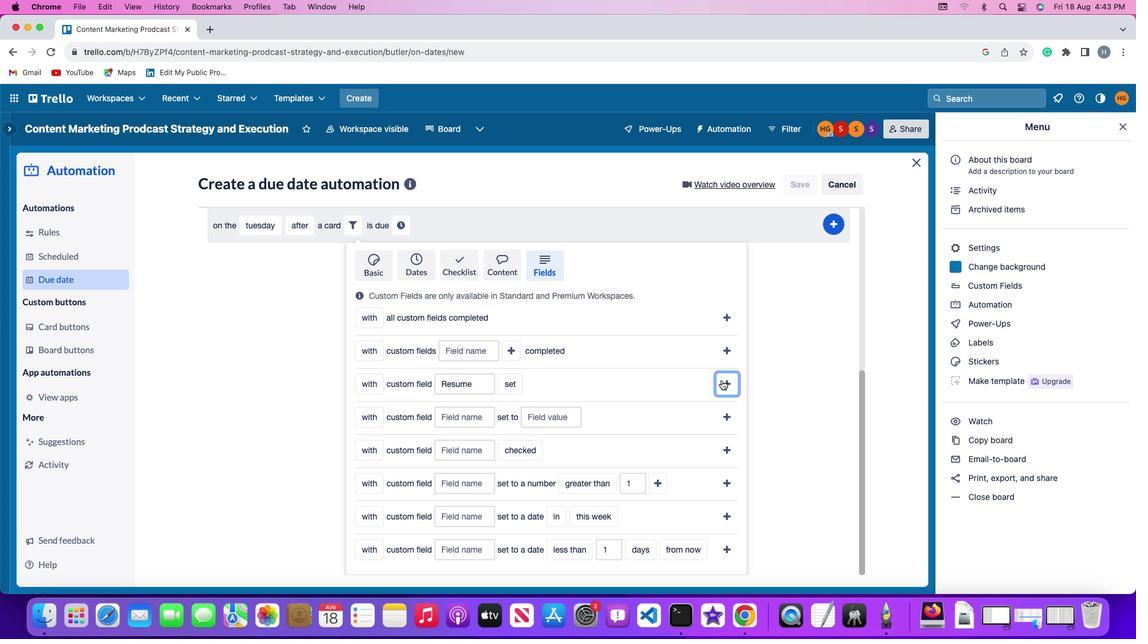 
Action: Mouse moved to (554, 518)
Screenshot: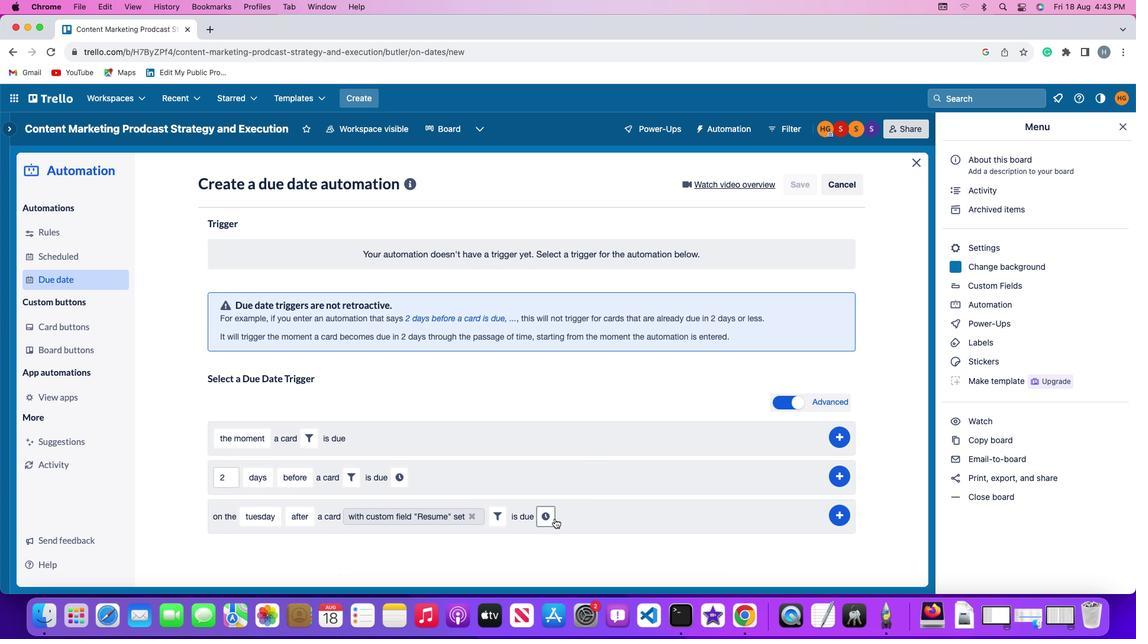 
Action: Mouse pressed left at (554, 518)
Screenshot: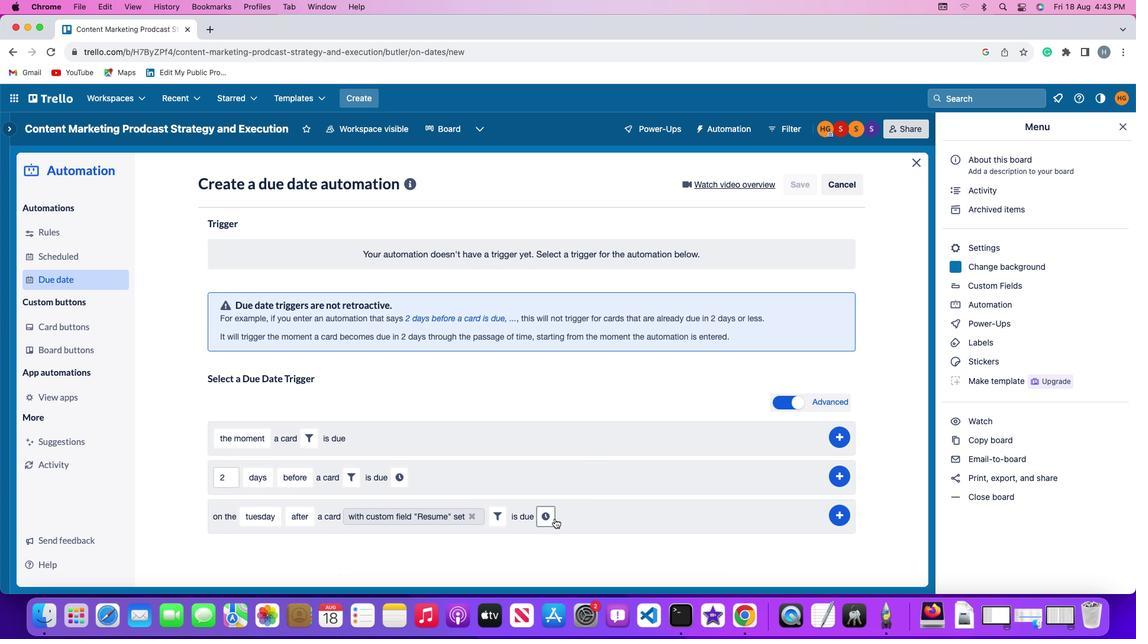 
Action: Mouse moved to (575, 517)
Screenshot: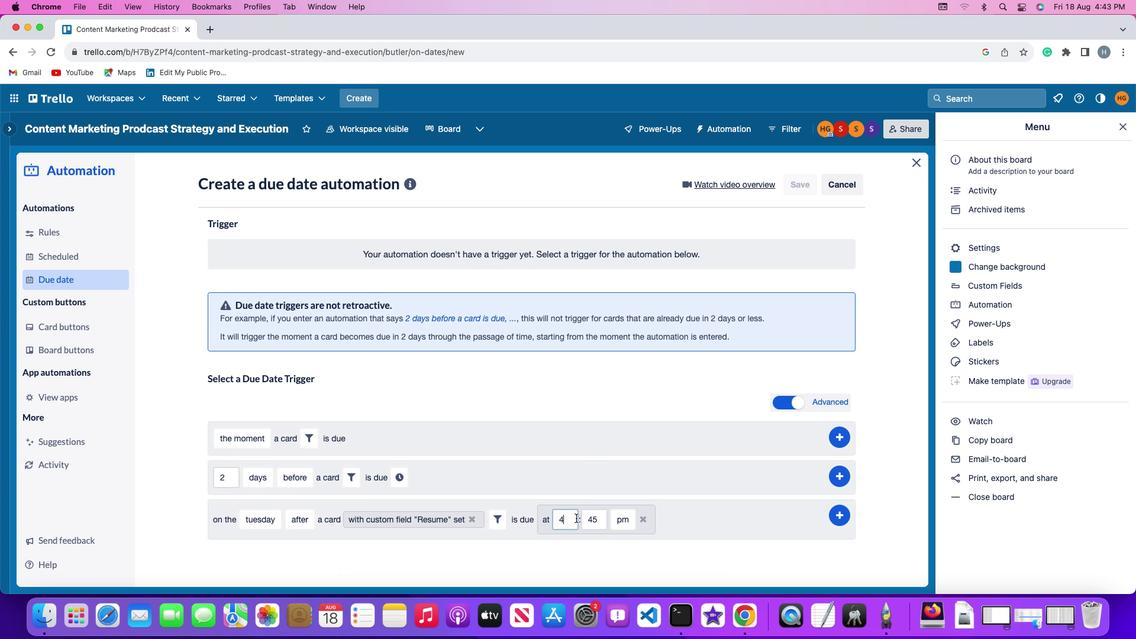 
Action: Mouse pressed left at (575, 517)
Screenshot: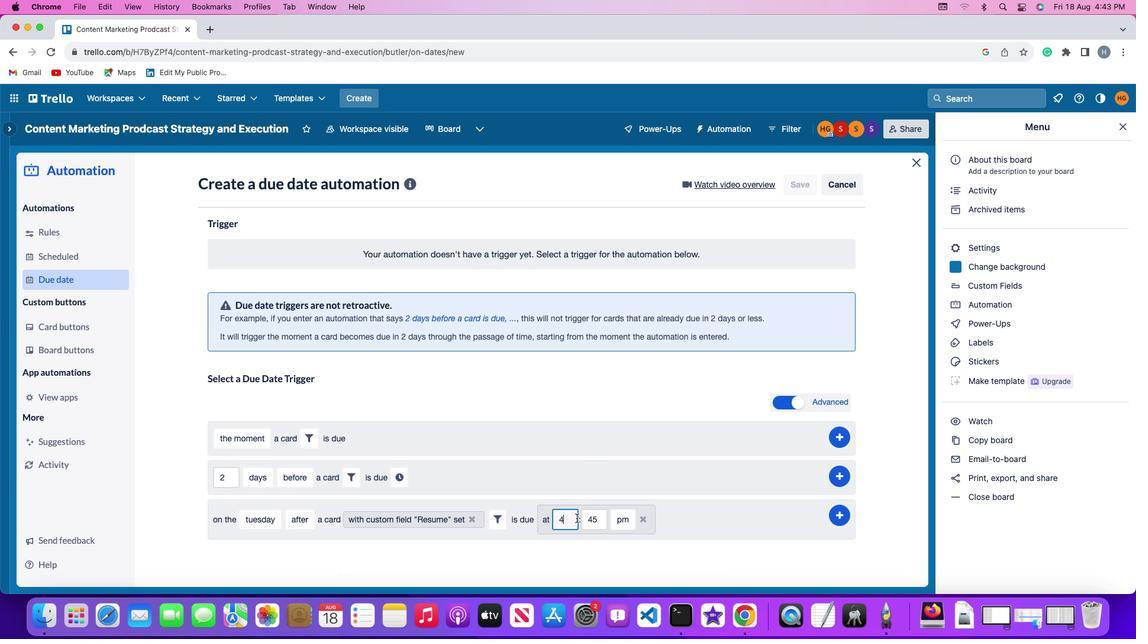 
Action: Mouse moved to (576, 517)
Screenshot: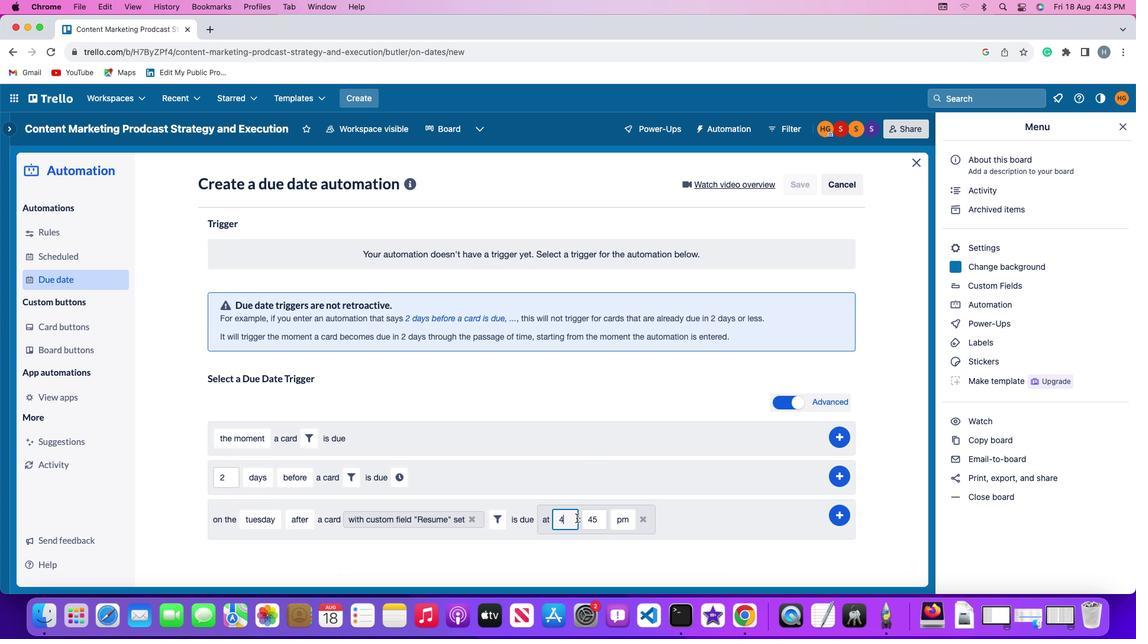 
Action: Key pressed Key.backspace'1''1'
Screenshot: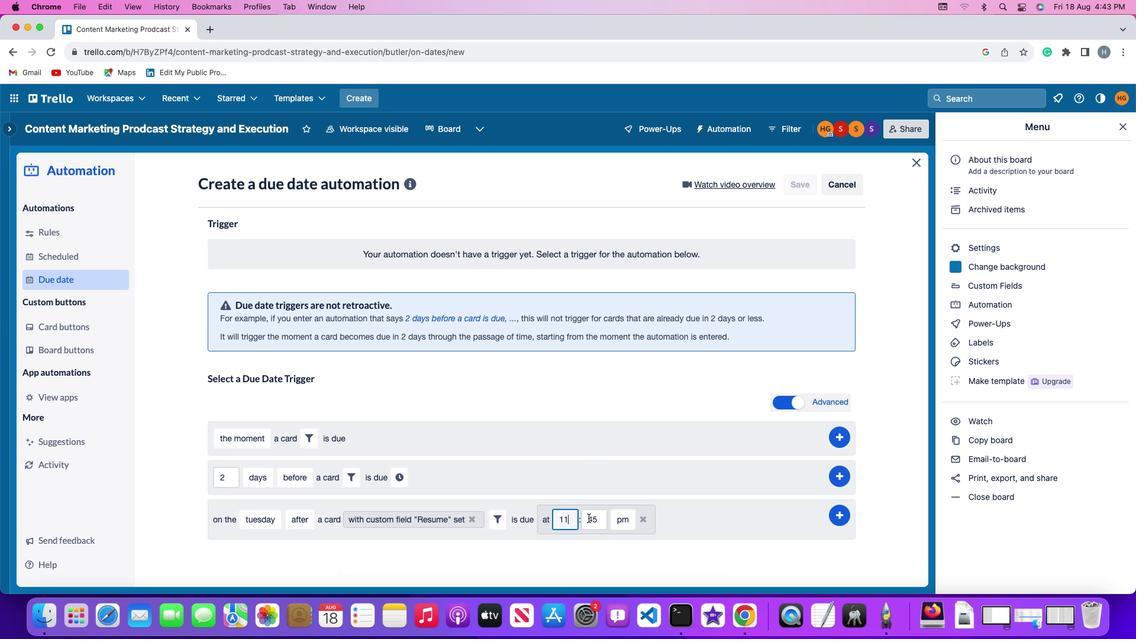 
Action: Mouse moved to (597, 517)
Screenshot: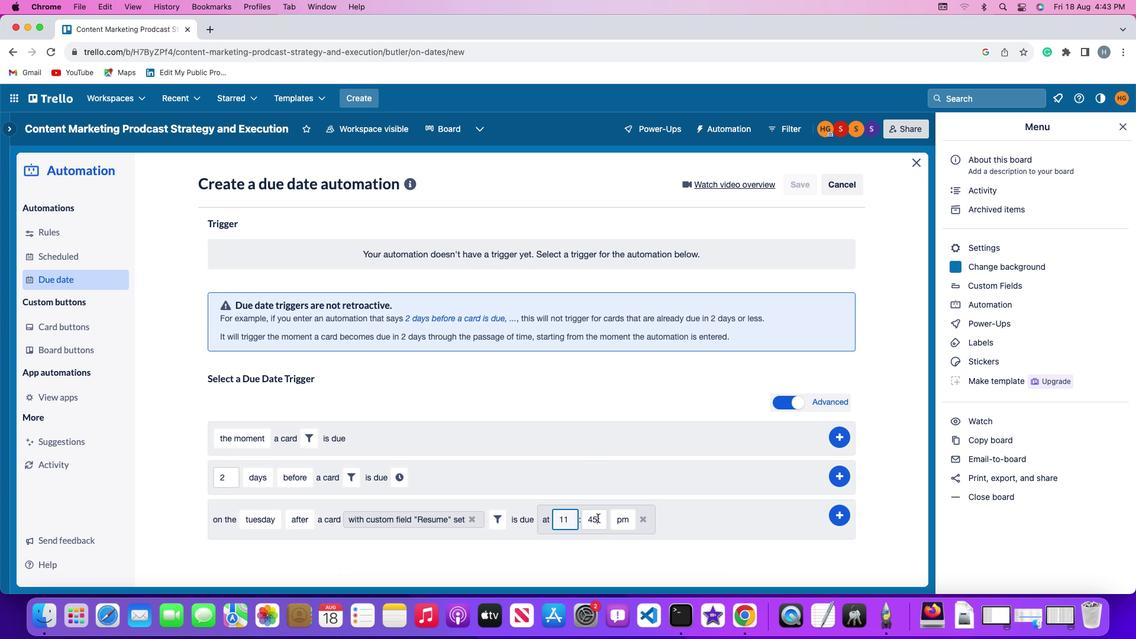 
Action: Mouse pressed left at (597, 517)
Screenshot: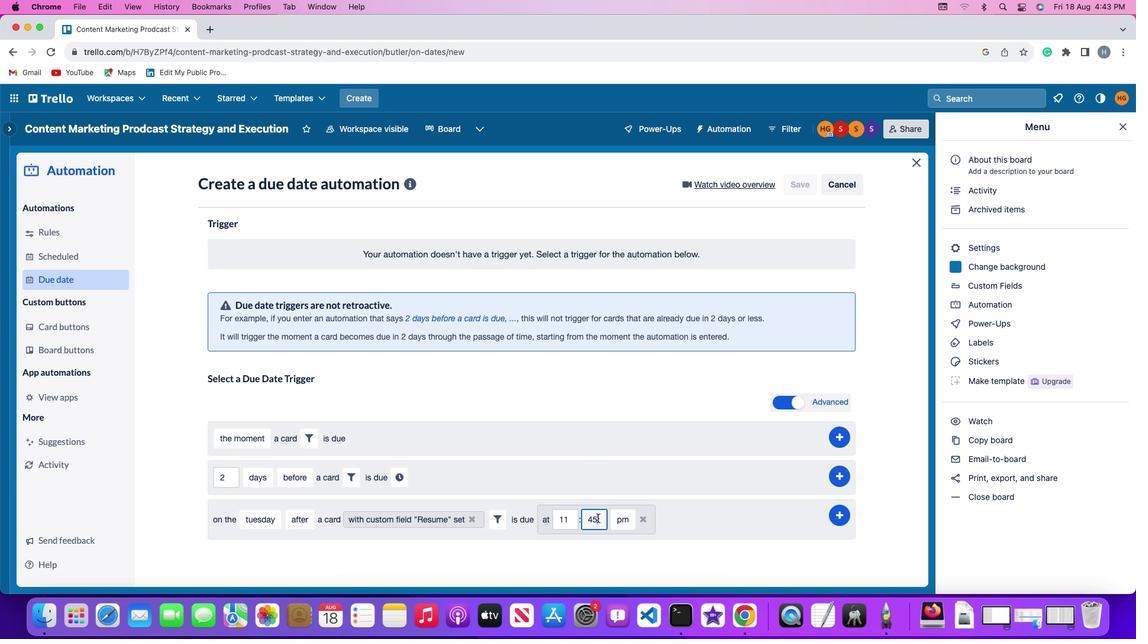 
Action: Mouse moved to (597, 517)
Screenshot: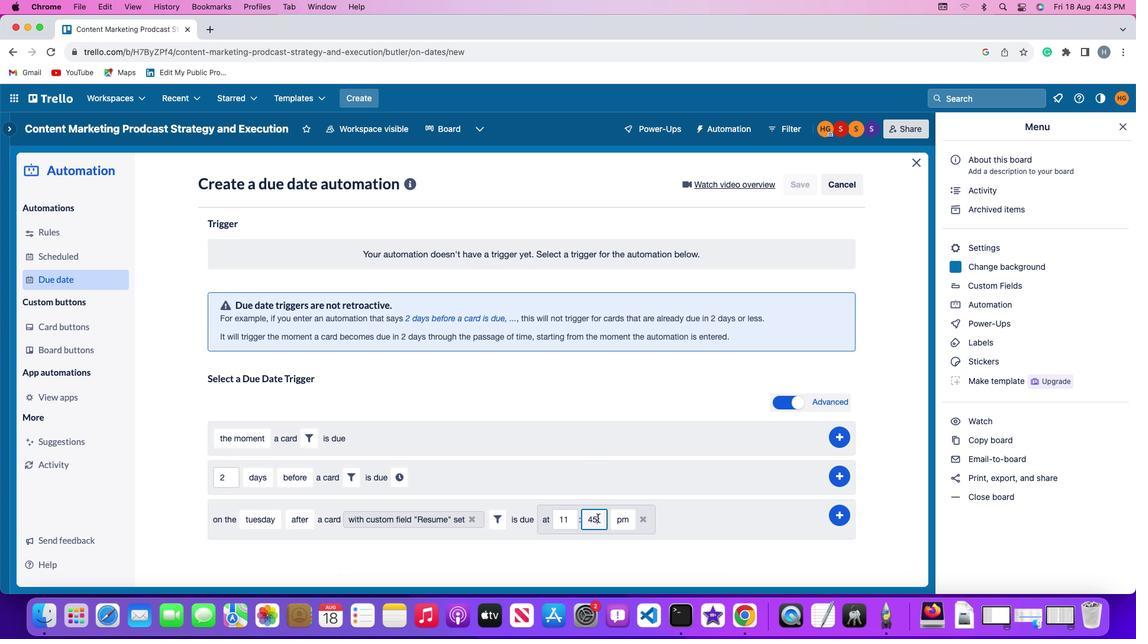 
Action: Key pressed Key.backspaceKey.backspace'0''0'
Screenshot: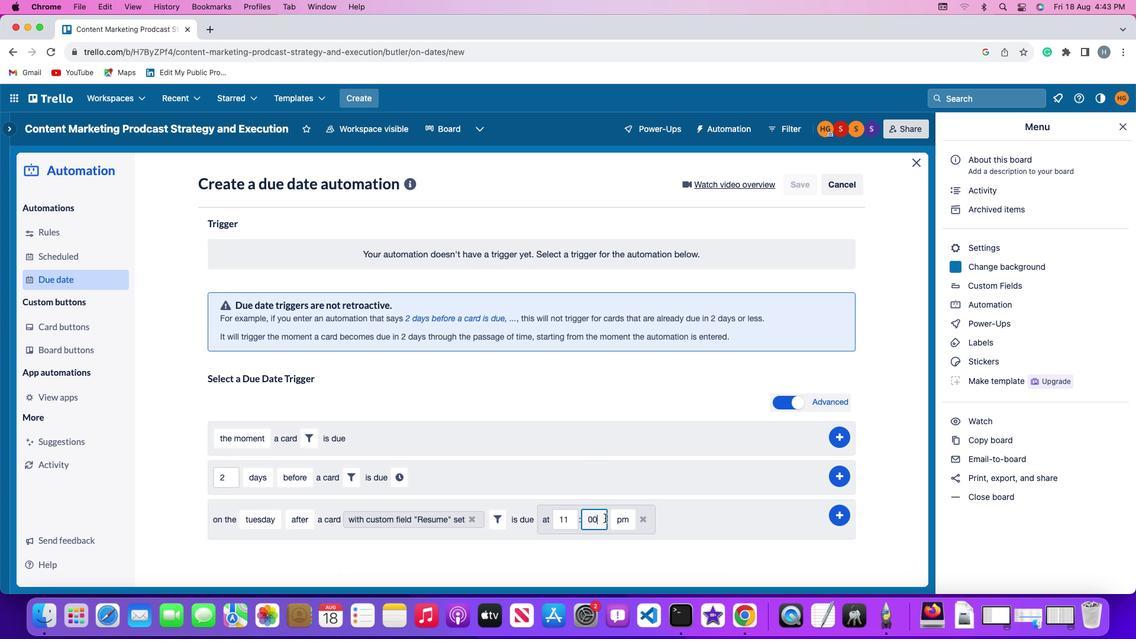 
Action: Mouse moved to (618, 517)
Screenshot: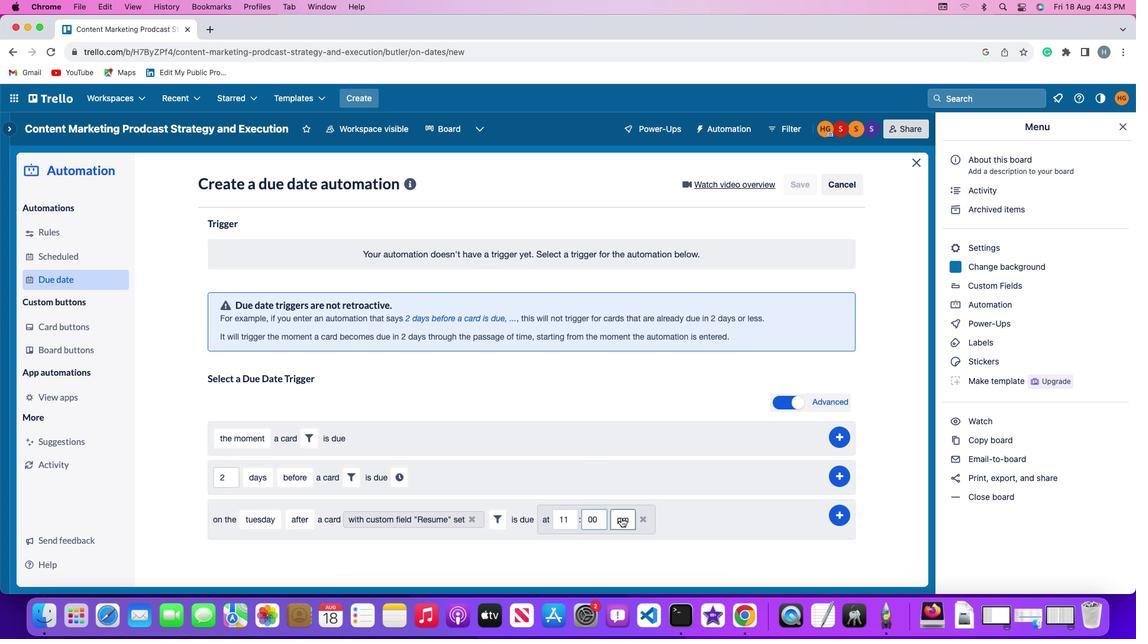 
Action: Mouse pressed left at (618, 517)
Screenshot: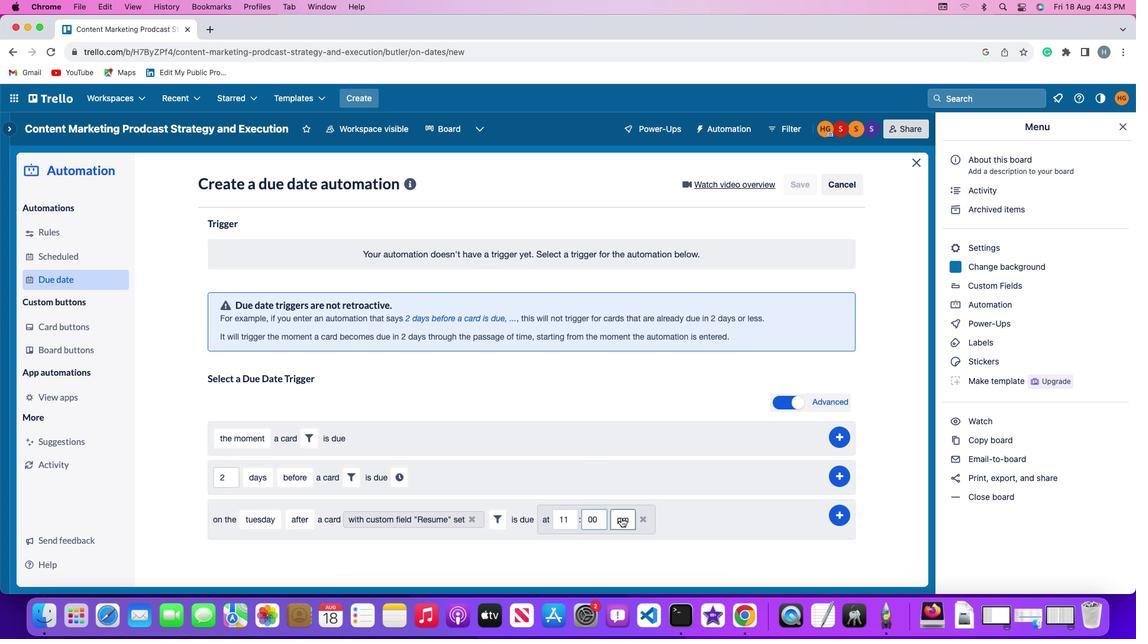 
Action: Mouse moved to (624, 541)
Screenshot: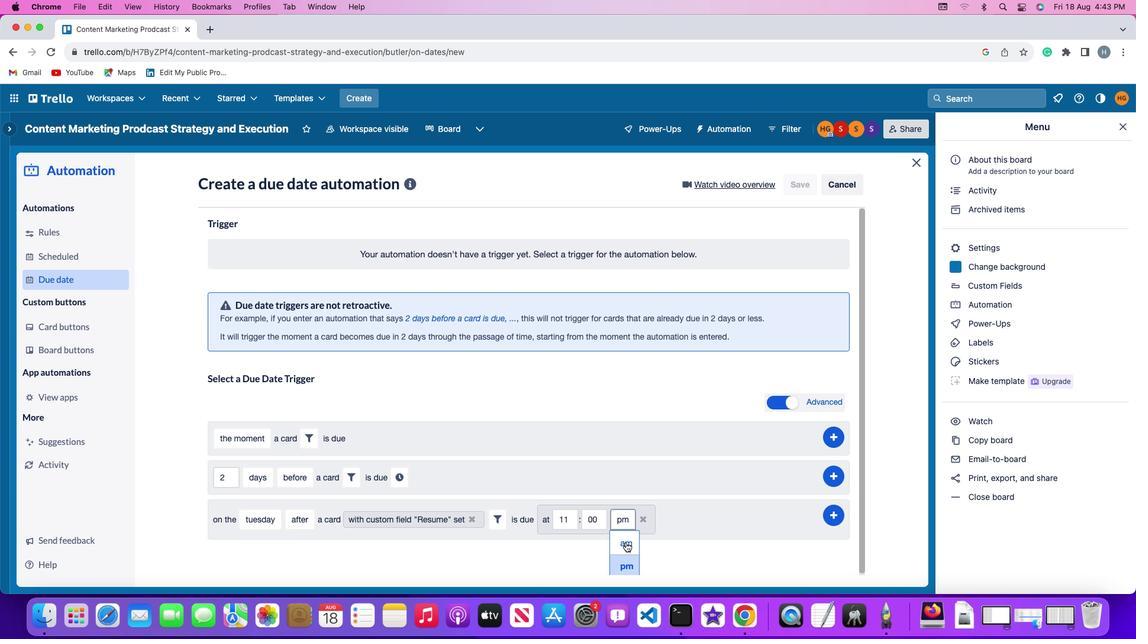 
Action: Mouse pressed left at (624, 541)
Screenshot: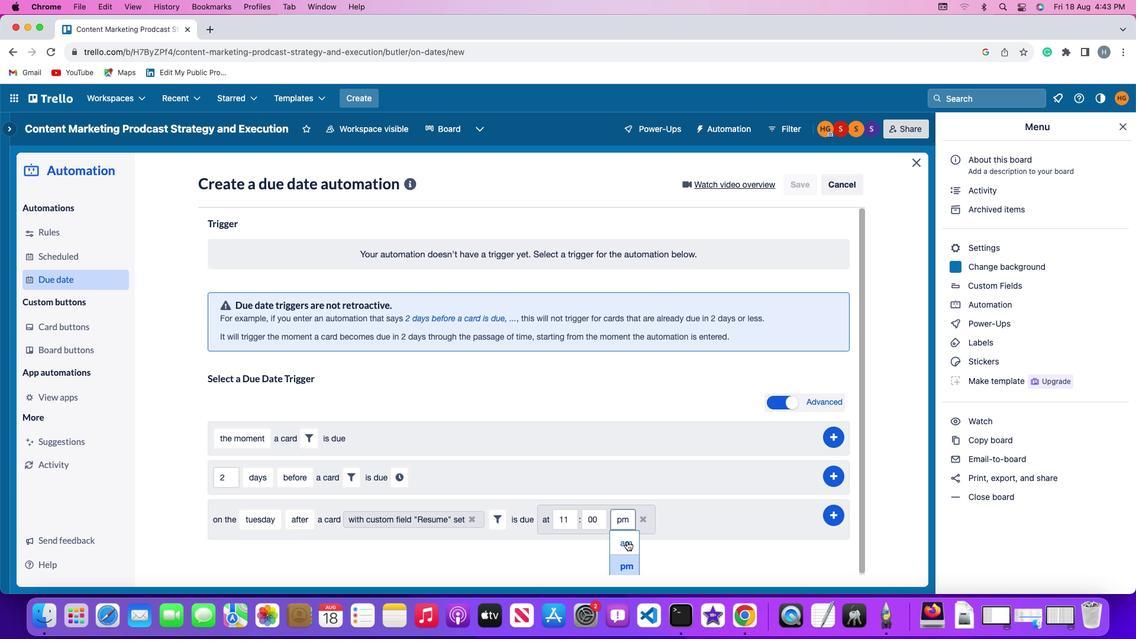 
Action: Mouse moved to (836, 512)
Screenshot: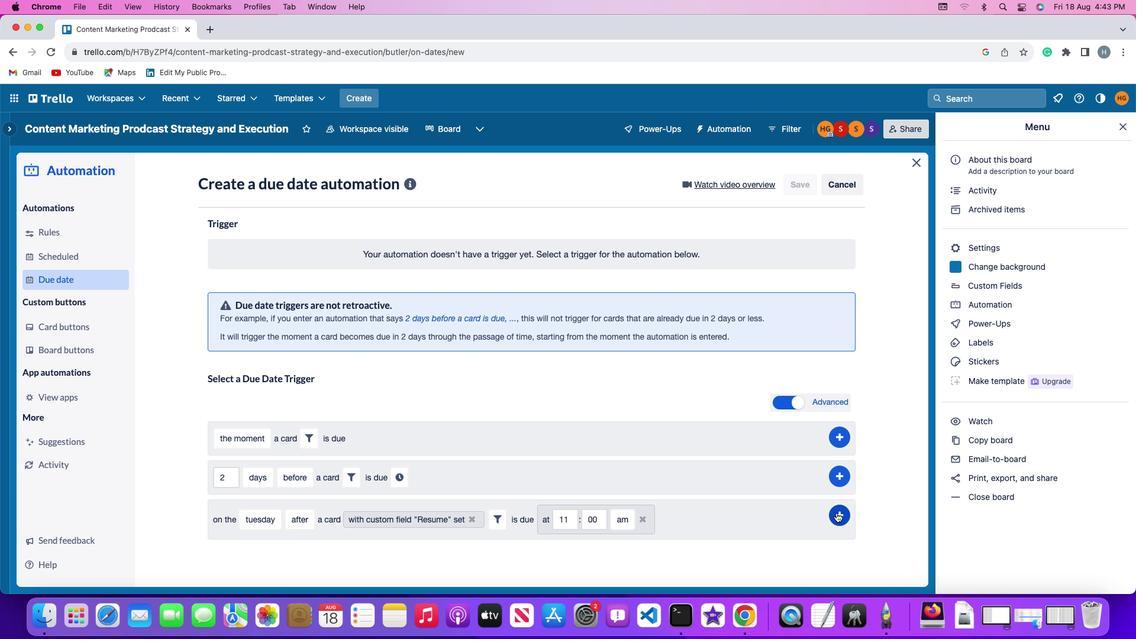 
Action: Mouse pressed left at (836, 512)
Screenshot: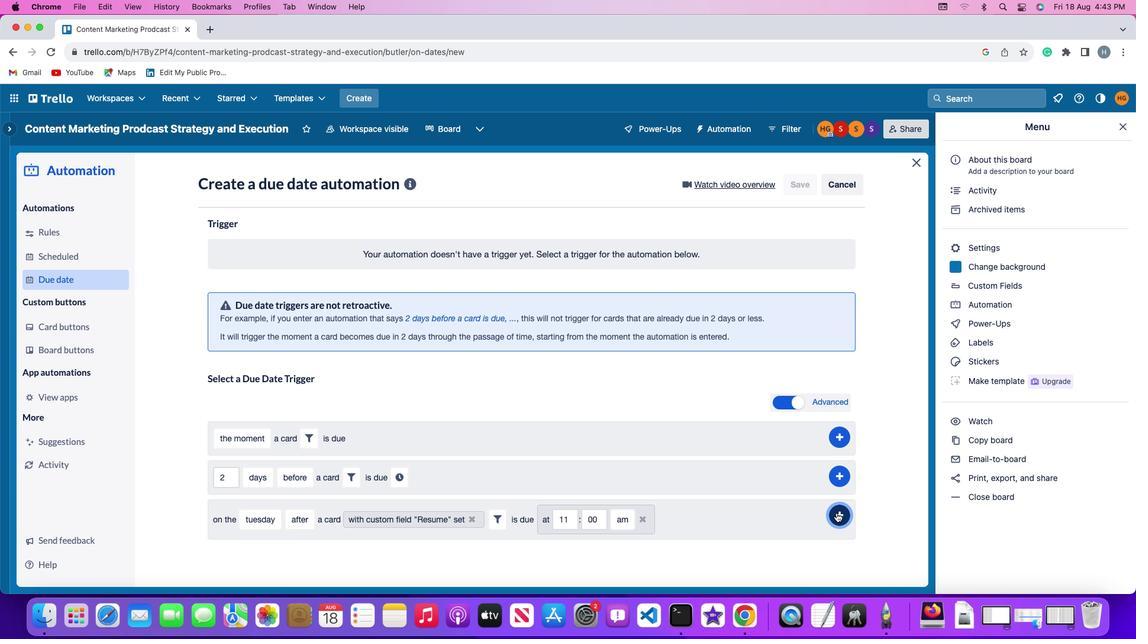 
Action: Mouse moved to (884, 418)
Screenshot: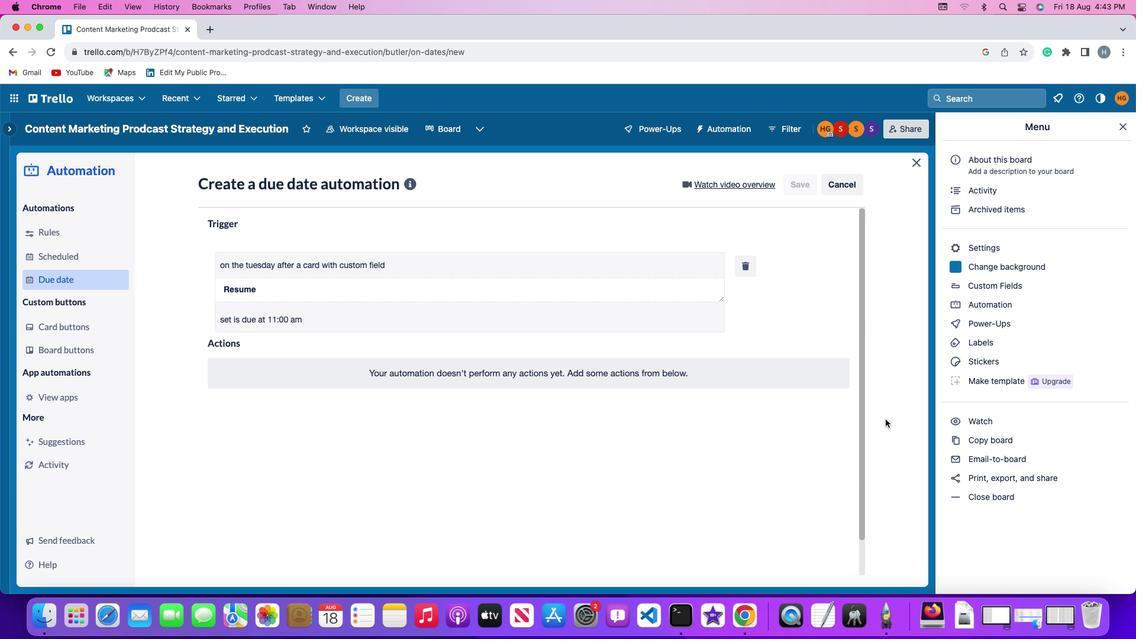 
